 Task: Find connections with filter location Agdzhabedy with filter topic #training with filter profile language English with filter current company Cloudera with filter school Siddaganga Institute of Technology with filter industry Spring and Wire Product Manufacturing with filter service category Relocation with filter keywords title Auditor
Action: Mouse moved to (481, 99)
Screenshot: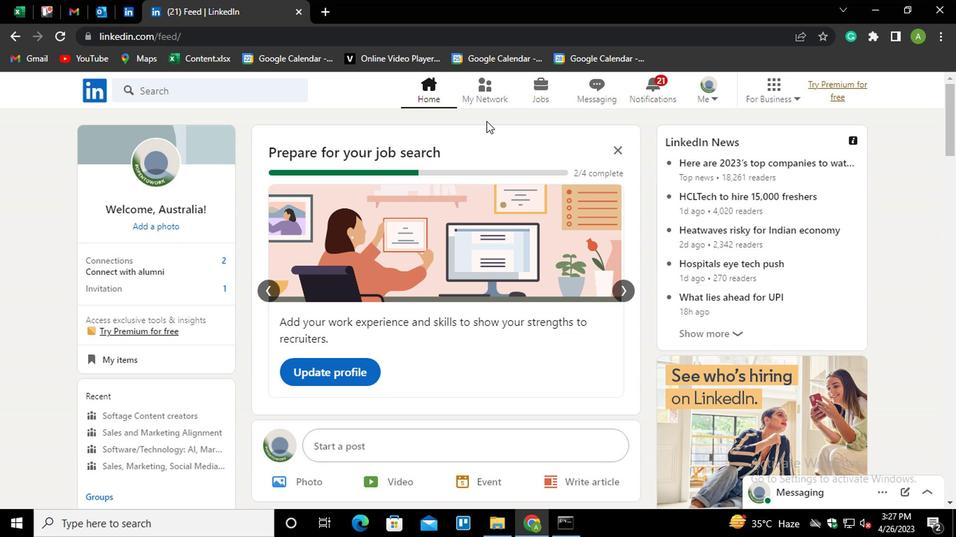 
Action: Mouse pressed left at (481, 99)
Screenshot: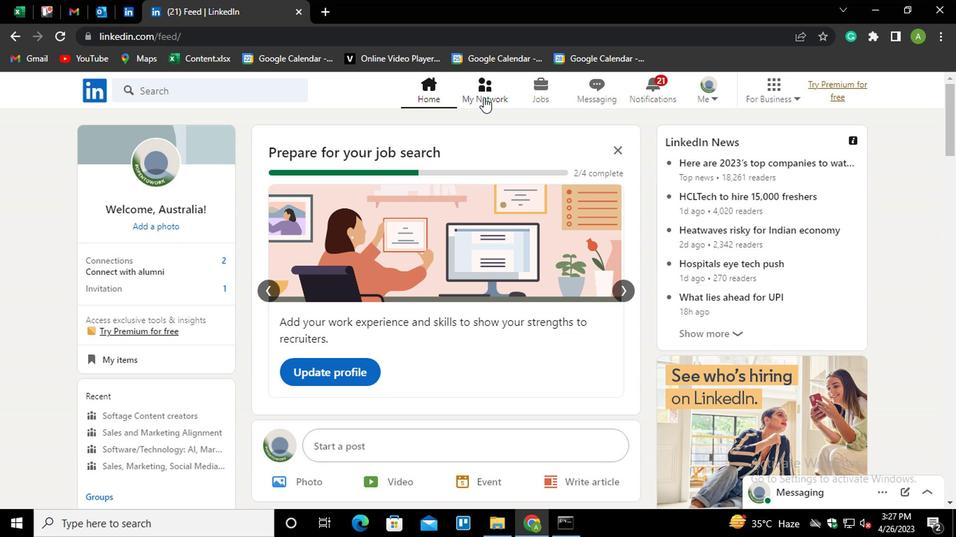 
Action: Mouse moved to (131, 163)
Screenshot: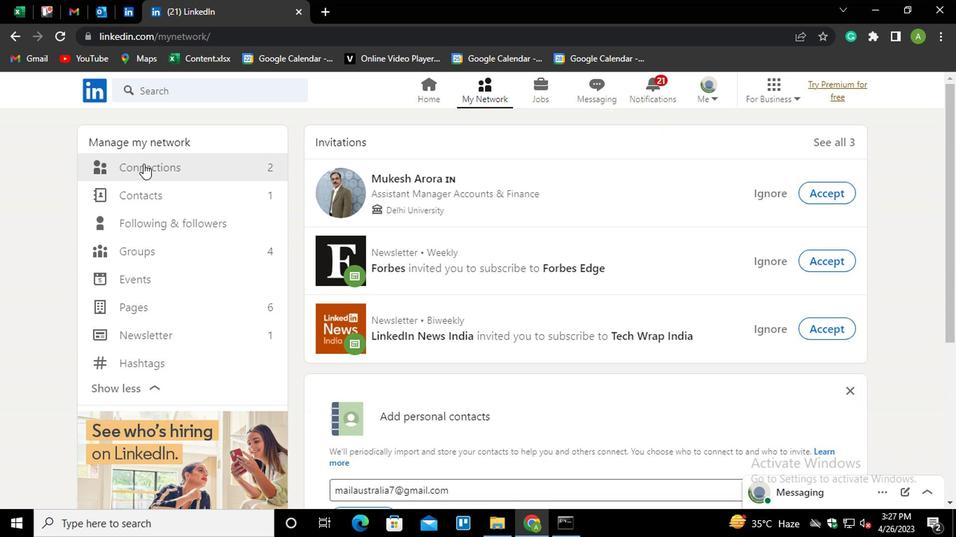 
Action: Mouse pressed left at (131, 163)
Screenshot: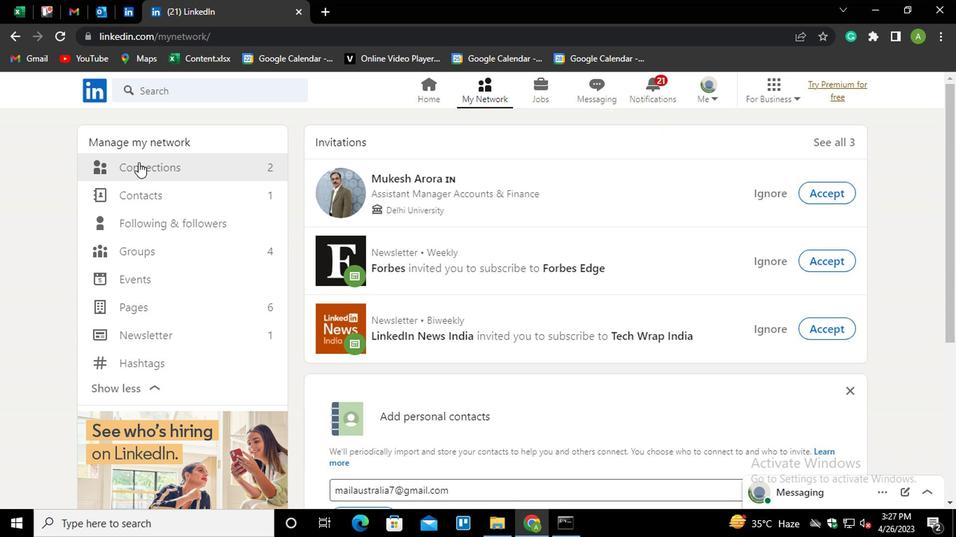 
Action: Mouse moved to (563, 170)
Screenshot: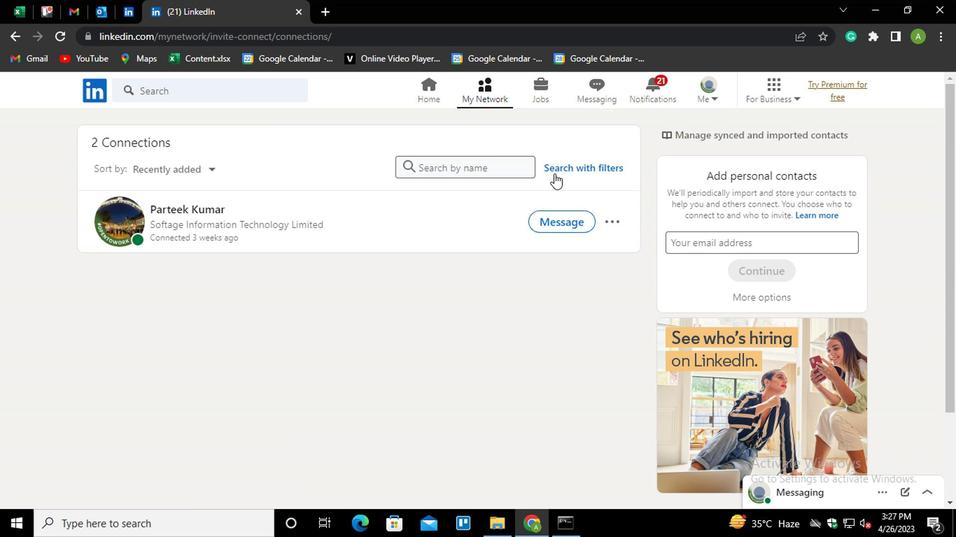 
Action: Mouse pressed left at (563, 170)
Screenshot: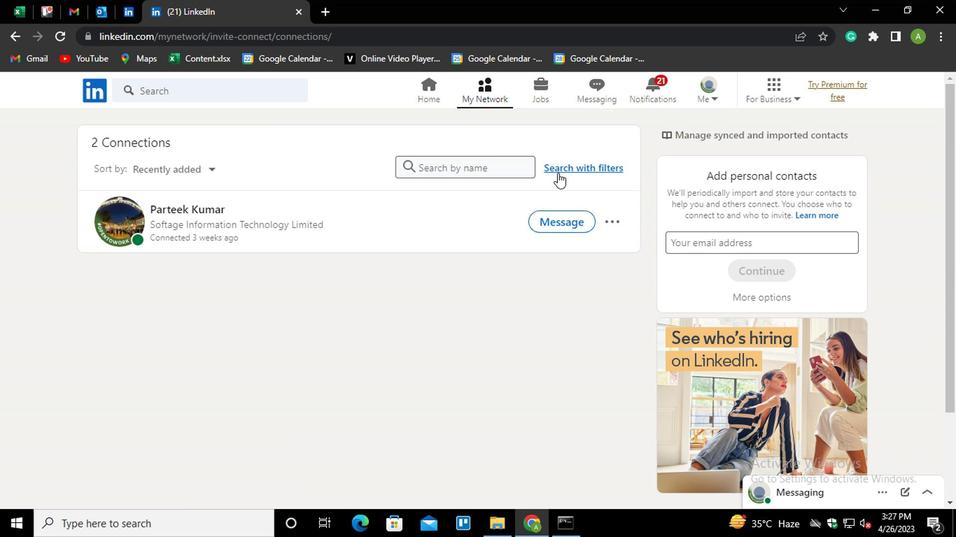 
Action: Mouse moved to (459, 132)
Screenshot: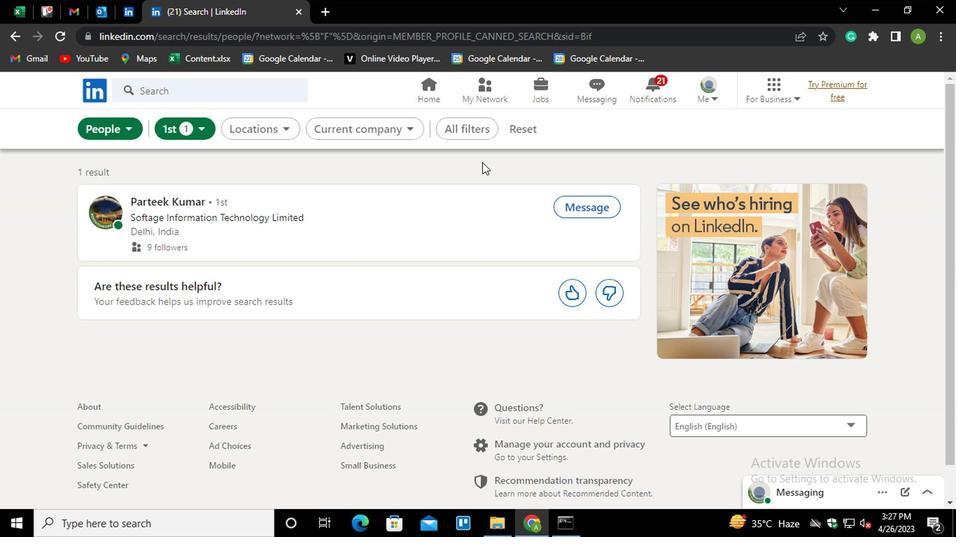 
Action: Mouse pressed left at (459, 132)
Screenshot: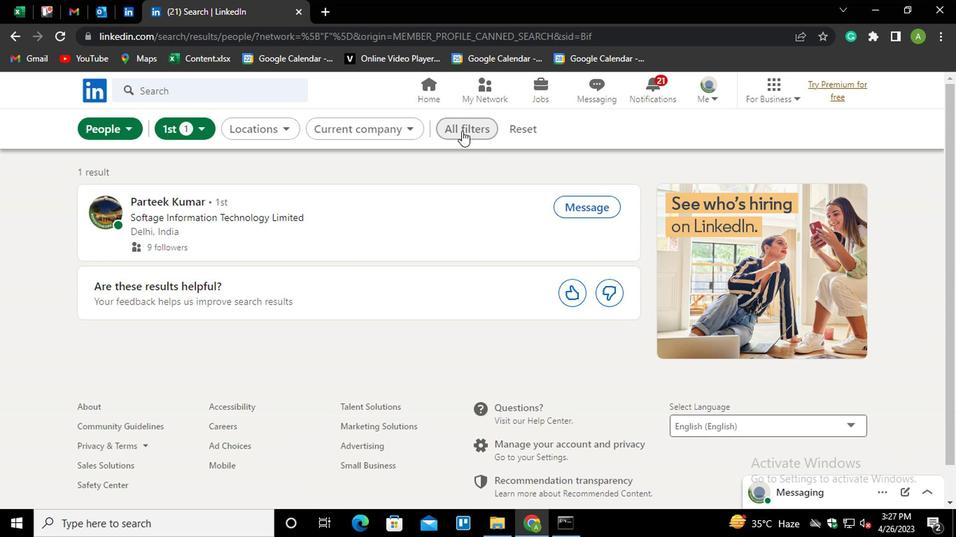 
Action: Mouse moved to (677, 274)
Screenshot: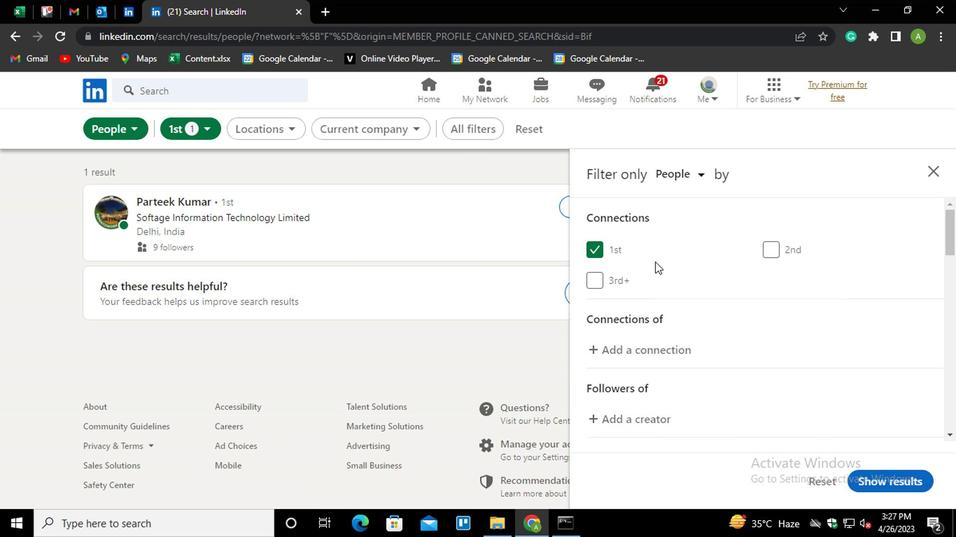 
Action: Mouse scrolled (677, 274) with delta (0, 0)
Screenshot: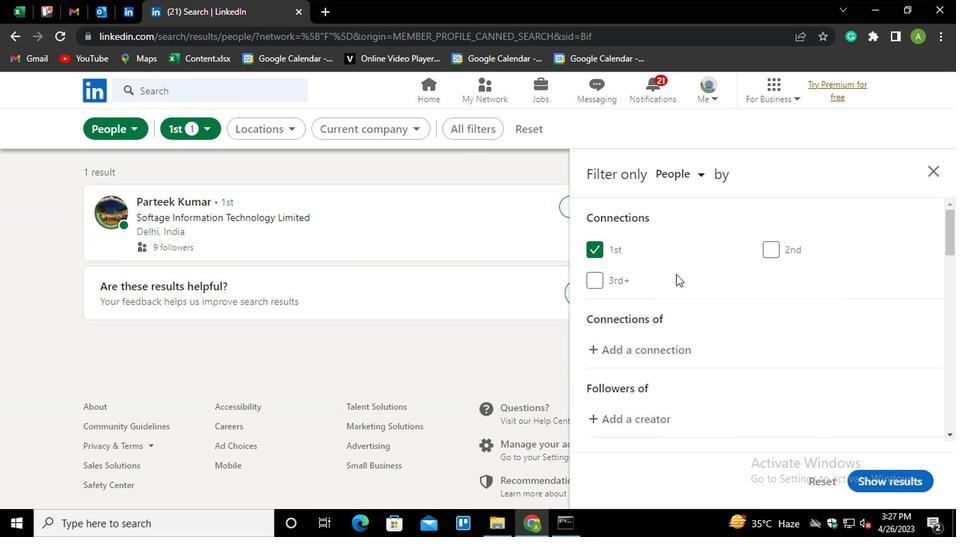 
Action: Mouse scrolled (677, 274) with delta (0, 0)
Screenshot: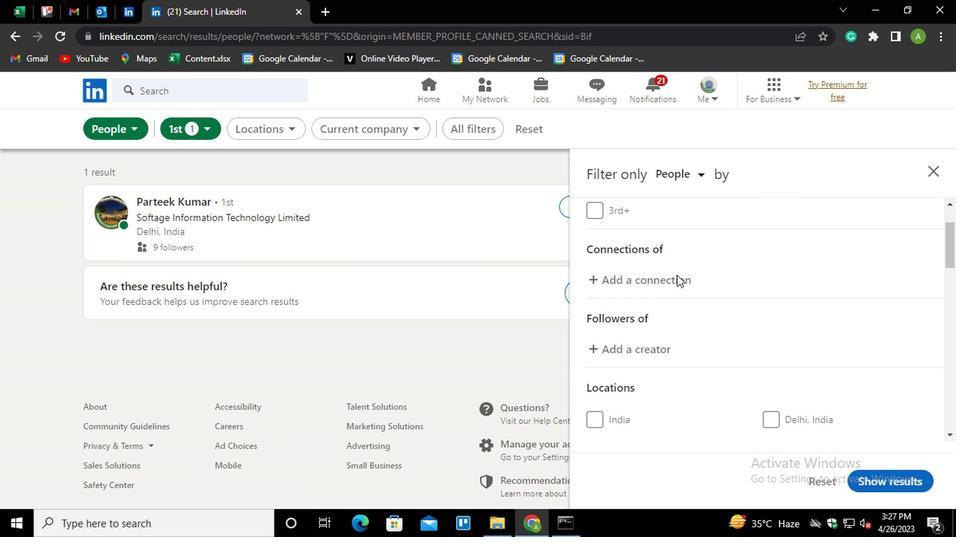 
Action: Mouse scrolled (677, 274) with delta (0, 0)
Screenshot: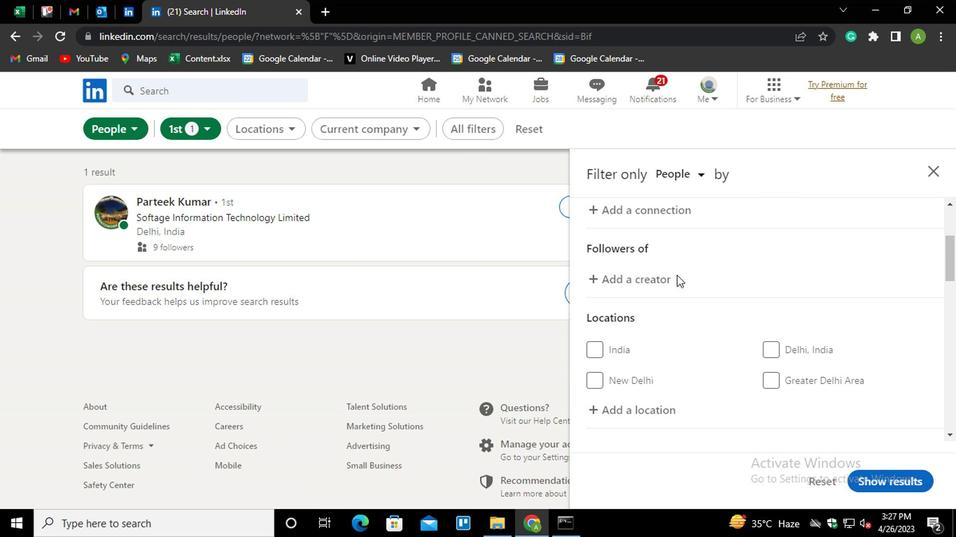 
Action: Mouse moved to (634, 337)
Screenshot: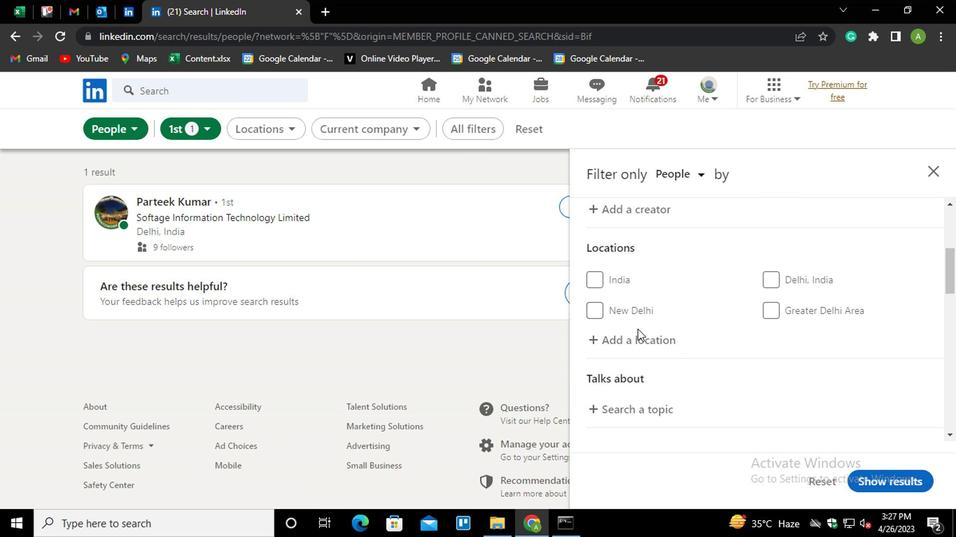 
Action: Mouse pressed left at (634, 337)
Screenshot: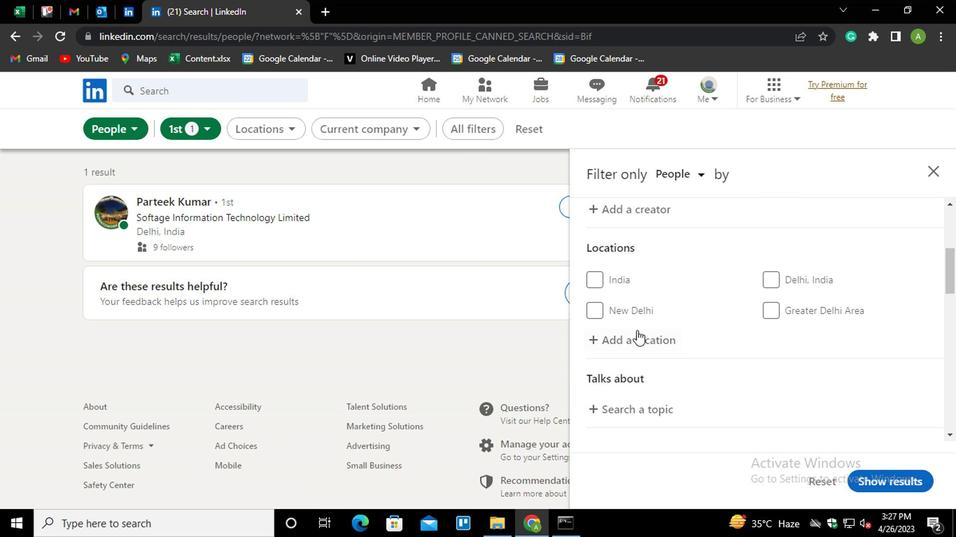 
Action: Mouse moved to (633, 339)
Screenshot: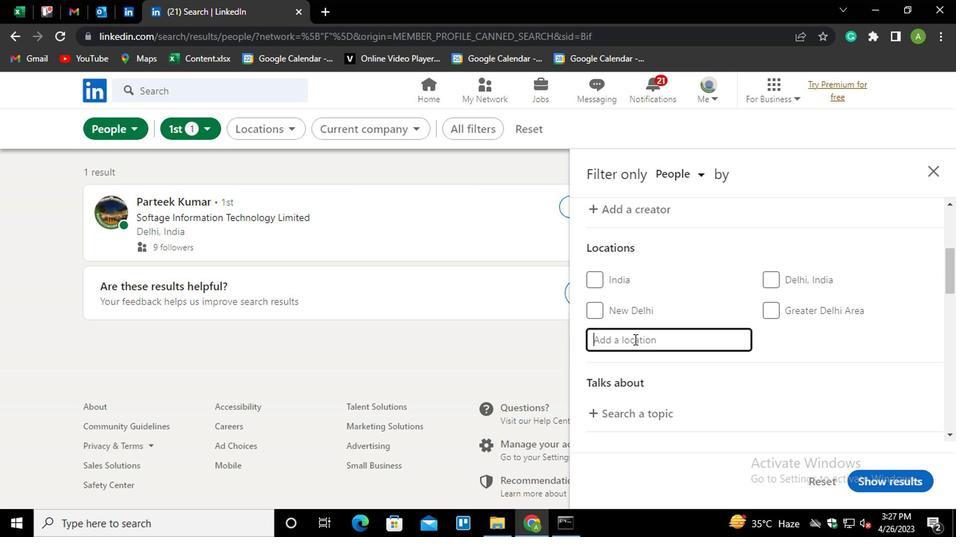 
Action: Mouse pressed left at (633, 339)
Screenshot: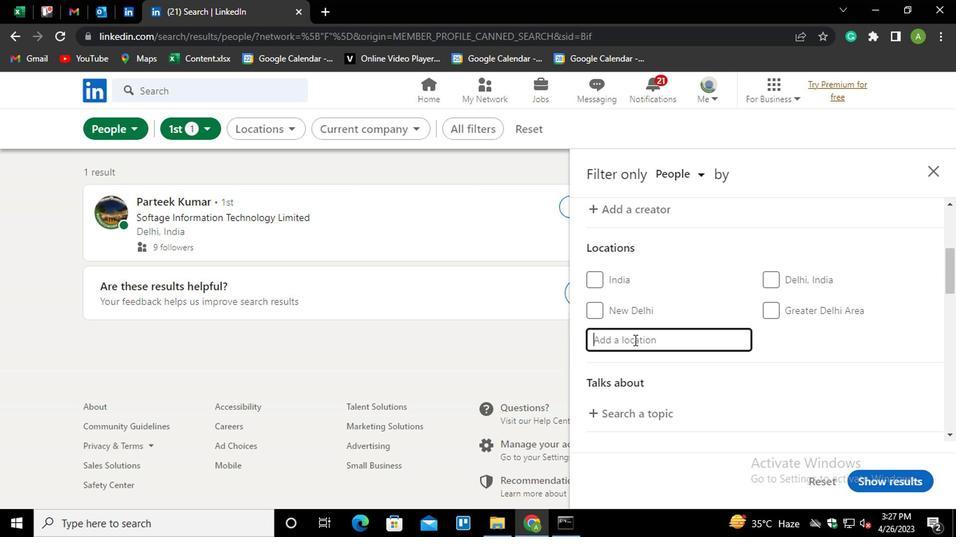 
Action: Key pressed <Key.shift>A
Screenshot: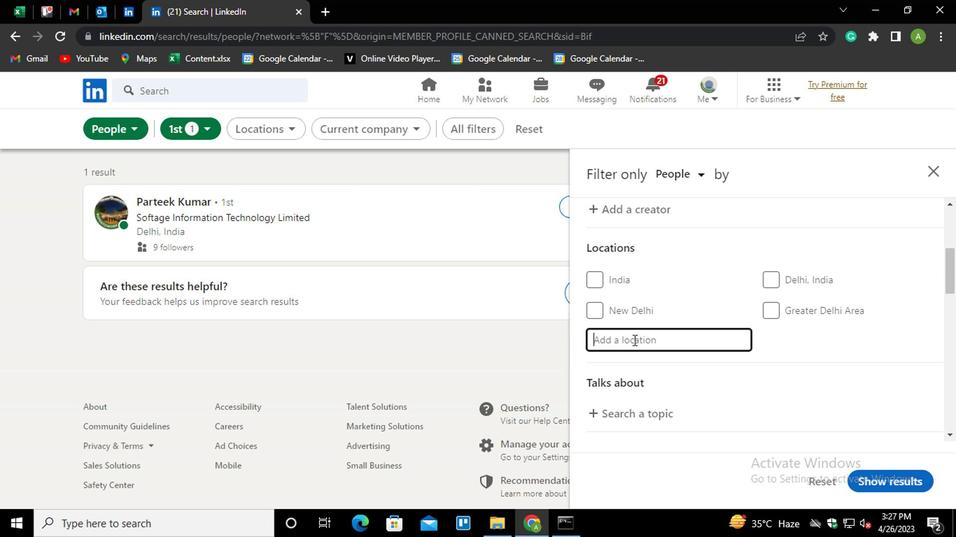 
Action: Mouse moved to (633, 339)
Screenshot: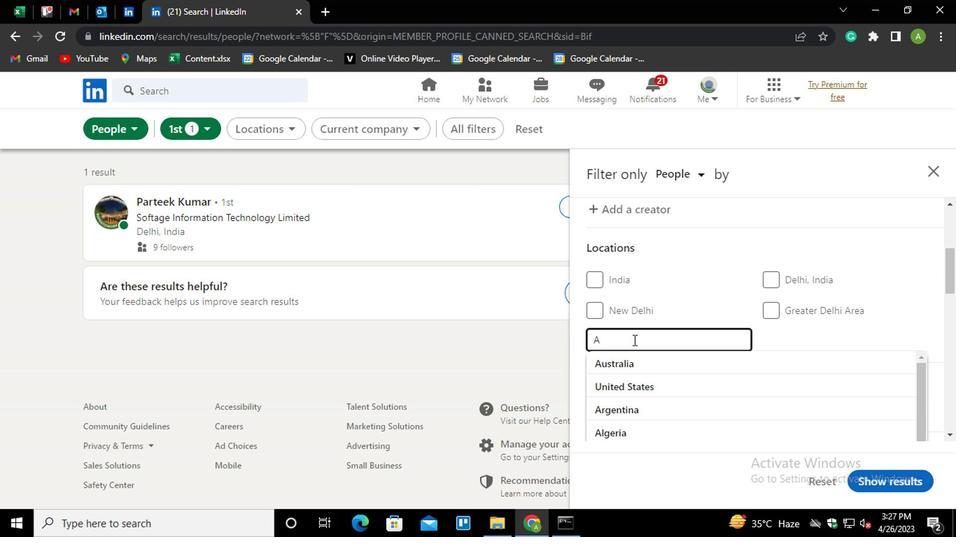 
Action: Key pressed GDZHABEDY
Screenshot: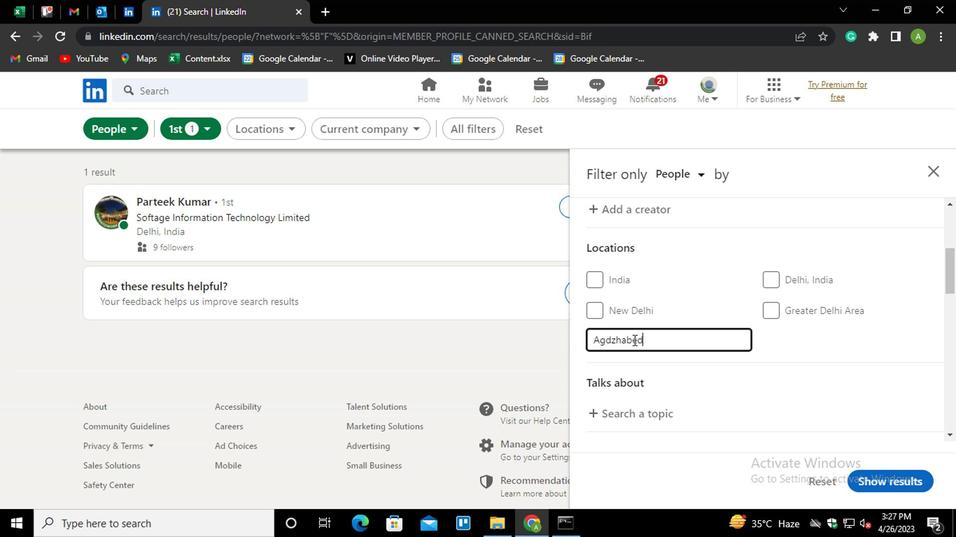 
Action: Mouse moved to (826, 341)
Screenshot: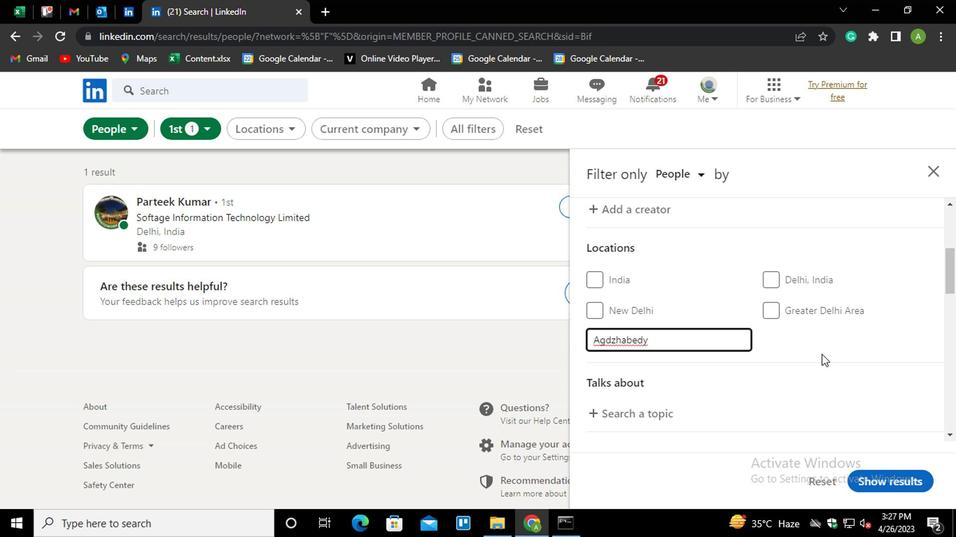 
Action: Mouse pressed left at (826, 341)
Screenshot: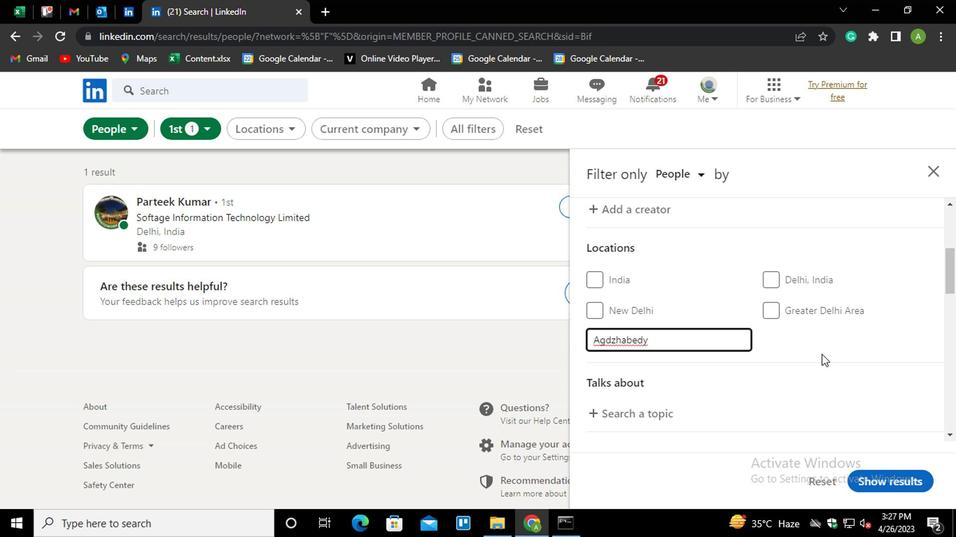 
Action: Mouse moved to (828, 341)
Screenshot: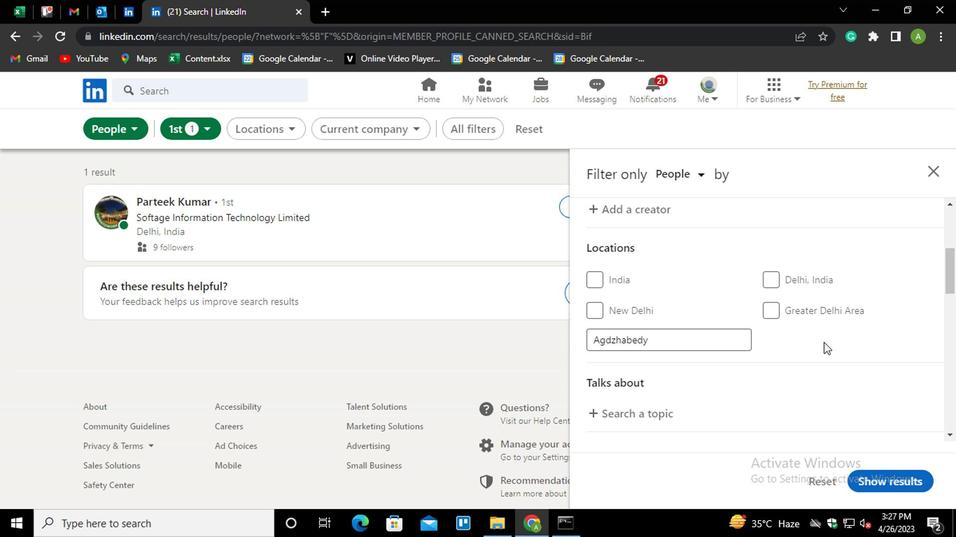 
Action: Mouse scrolled (828, 340) with delta (0, 0)
Screenshot: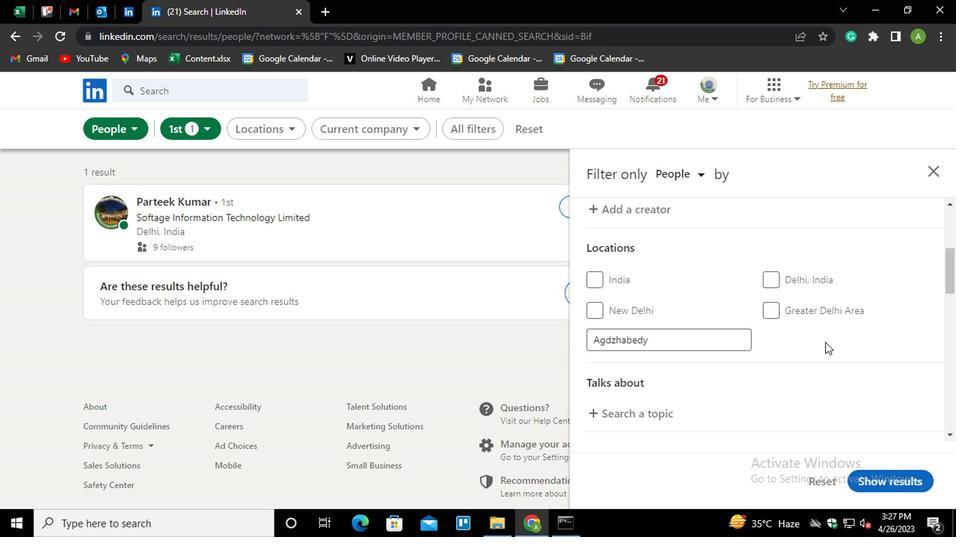 
Action: Mouse moved to (652, 340)
Screenshot: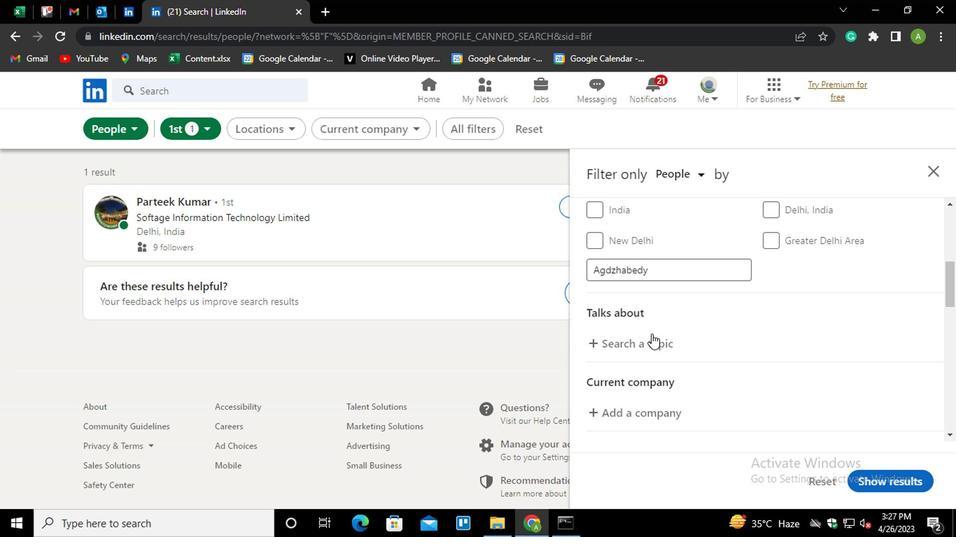 
Action: Mouse pressed left at (652, 340)
Screenshot: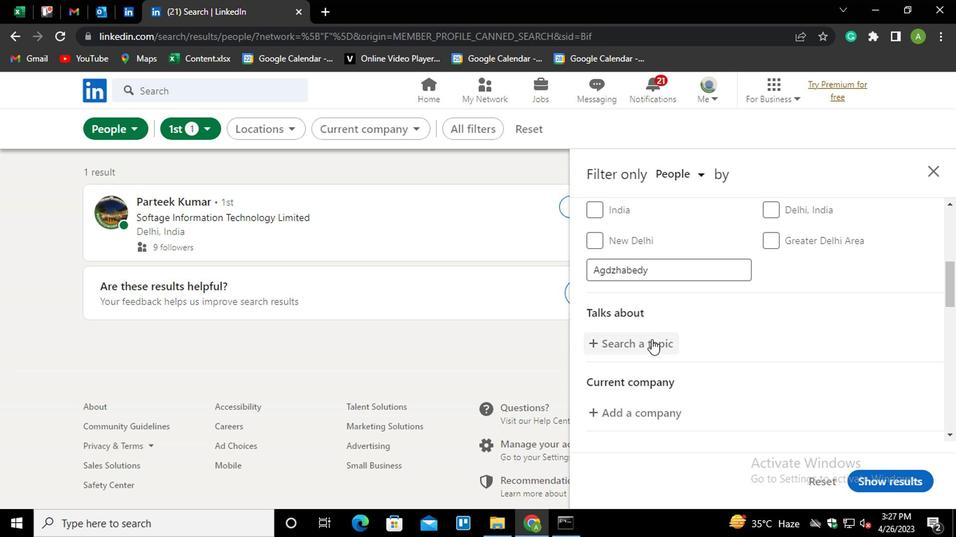 
Action: Mouse moved to (649, 343)
Screenshot: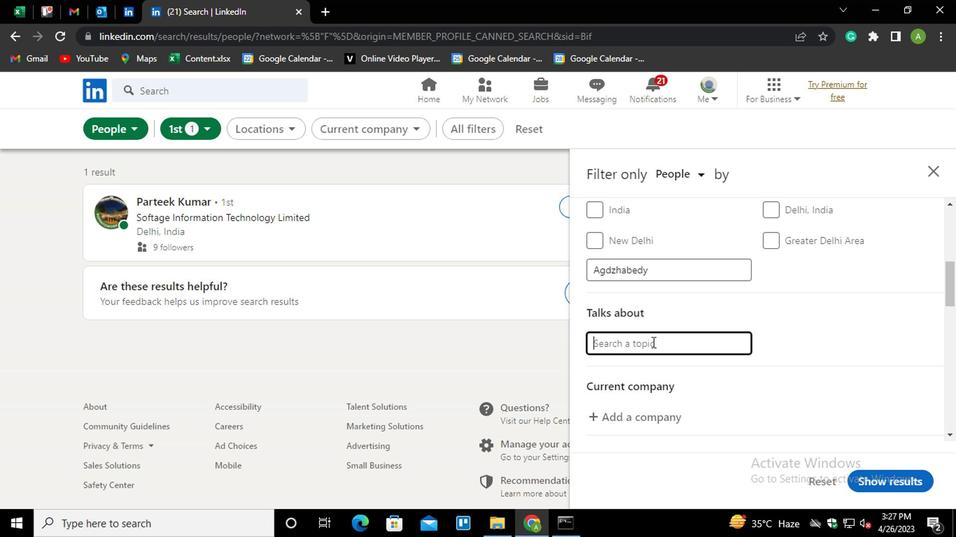 
Action: Key pressed <Key.shift>#TRAINING
Screenshot: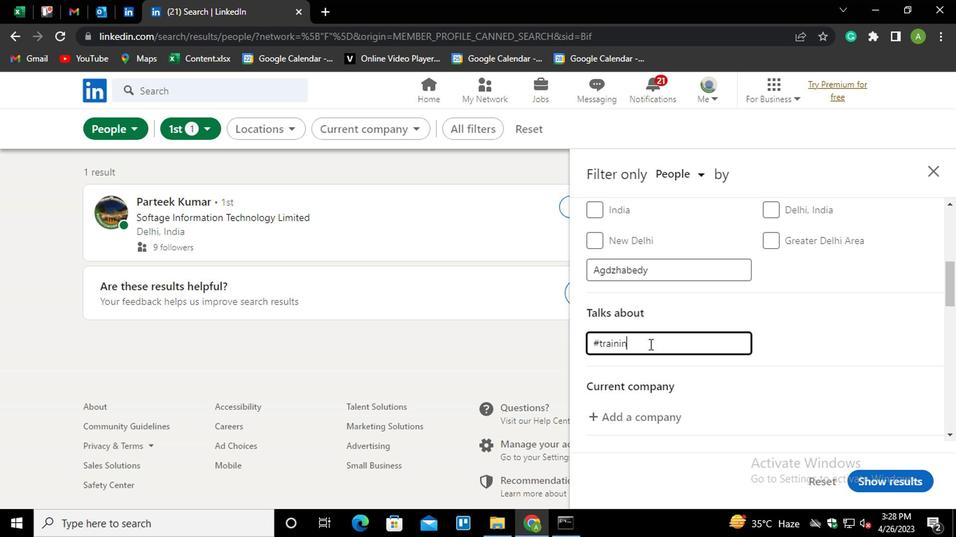 
Action: Mouse moved to (820, 354)
Screenshot: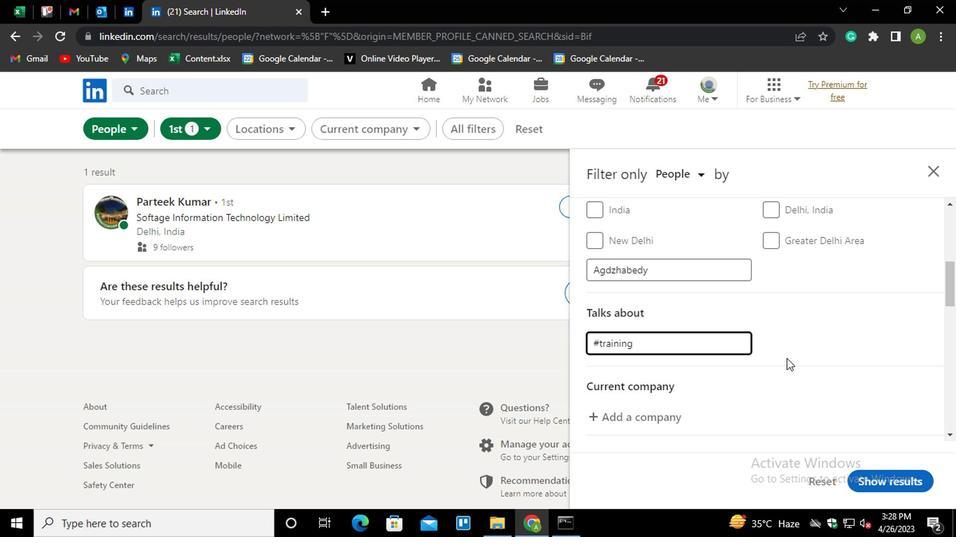 
Action: Mouse pressed left at (820, 354)
Screenshot: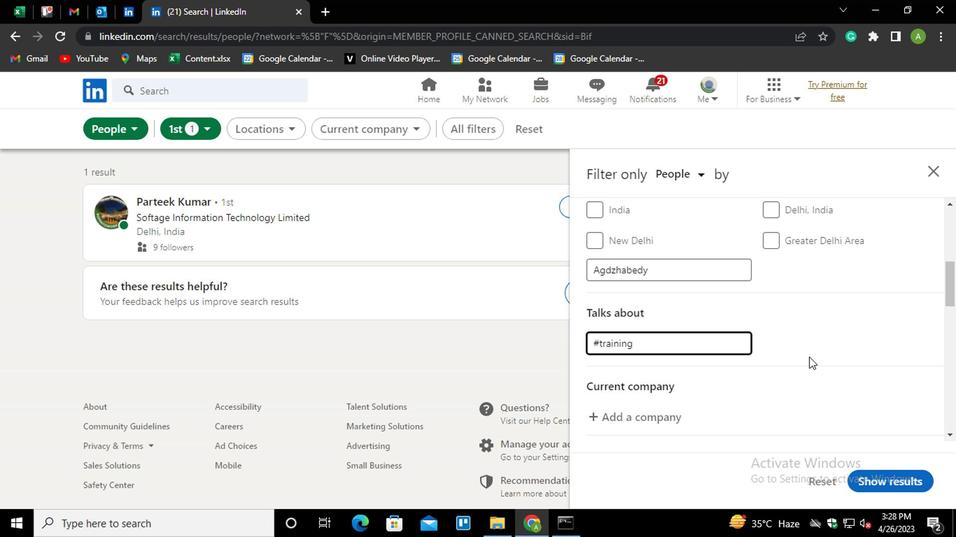 
Action: Mouse moved to (823, 352)
Screenshot: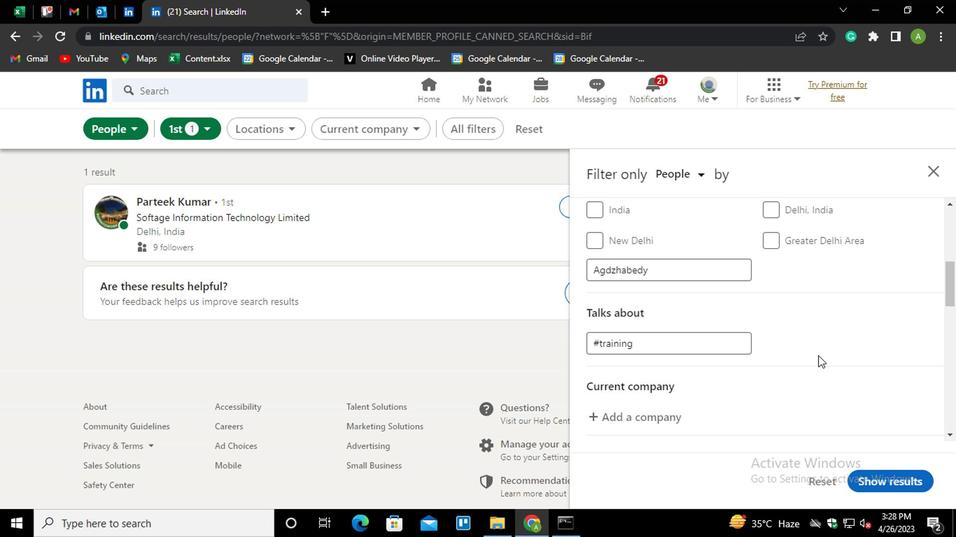 
Action: Mouse scrolled (823, 352) with delta (0, 0)
Screenshot: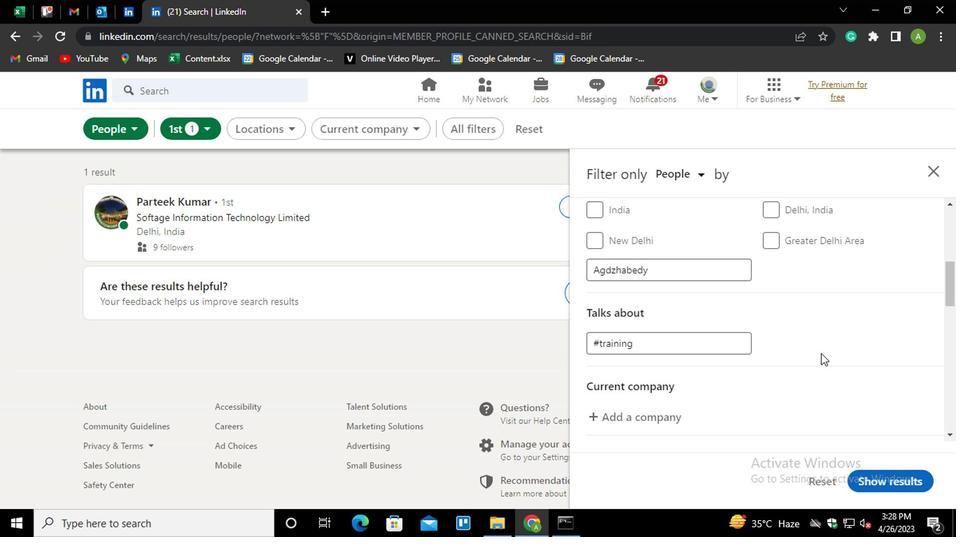 
Action: Mouse moved to (675, 345)
Screenshot: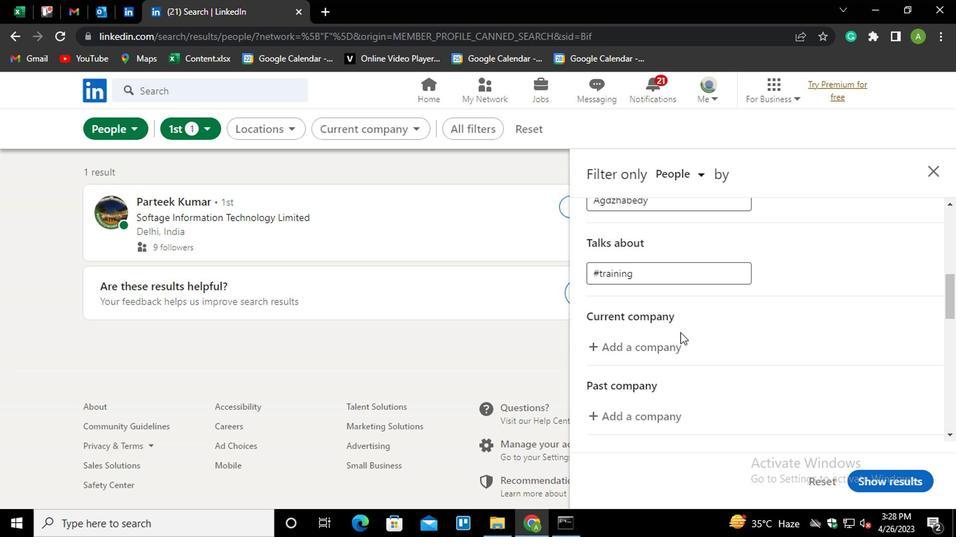 
Action: Mouse pressed left at (675, 345)
Screenshot: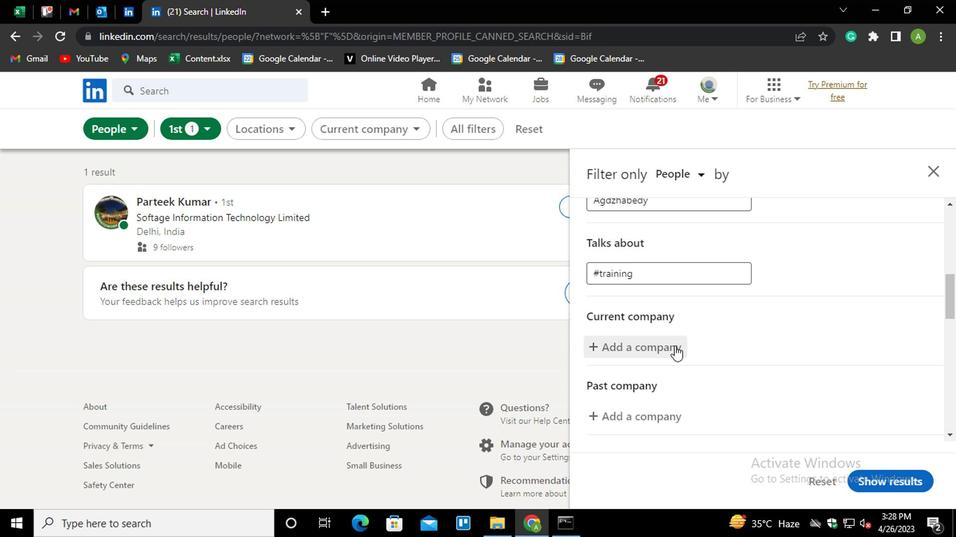 
Action: Mouse moved to (677, 345)
Screenshot: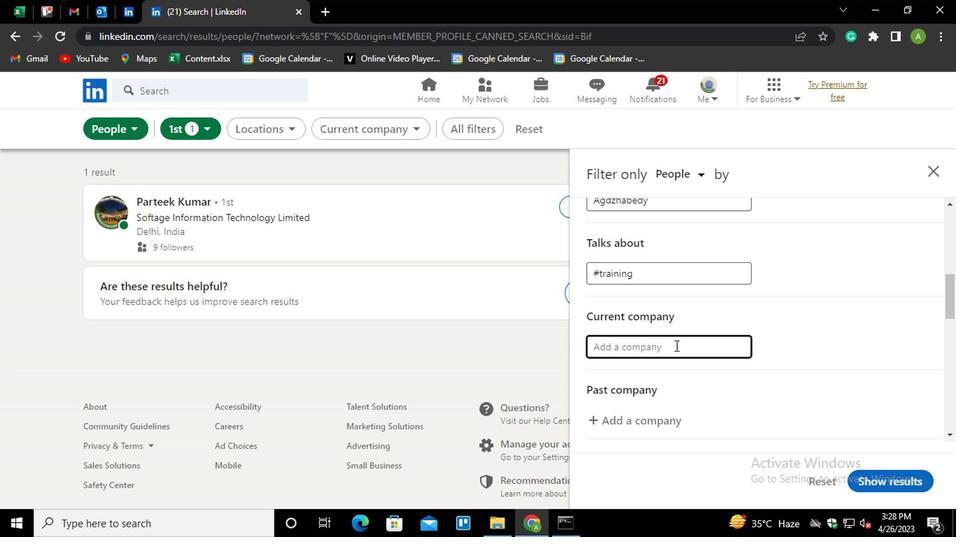 
Action: Mouse pressed left at (677, 345)
Screenshot: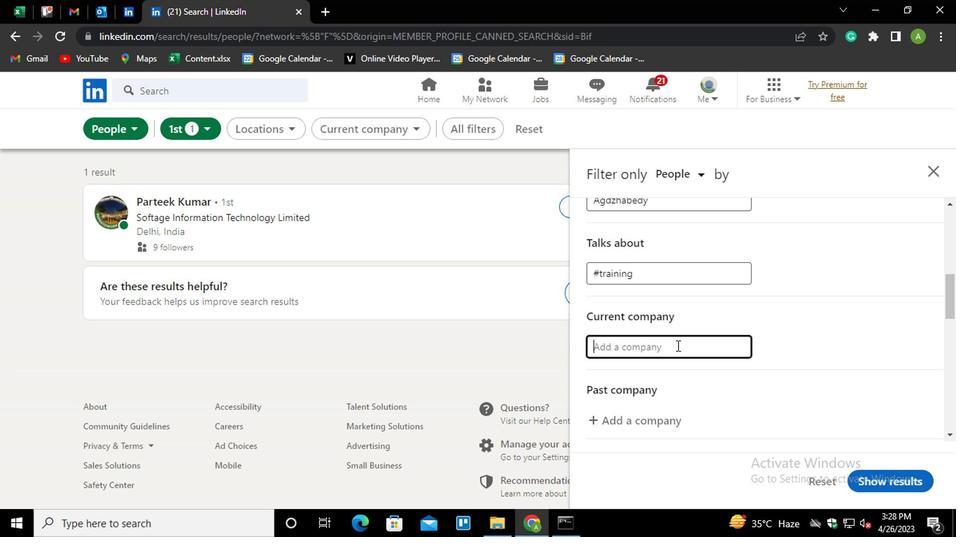 
Action: Key pressed <Key.shift>CLOUDERA
Screenshot: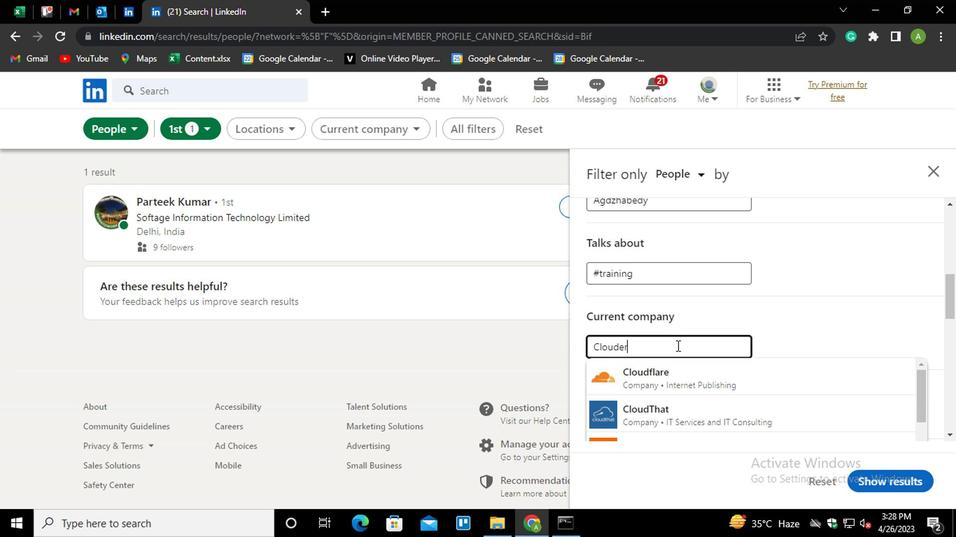 
Action: Mouse moved to (686, 371)
Screenshot: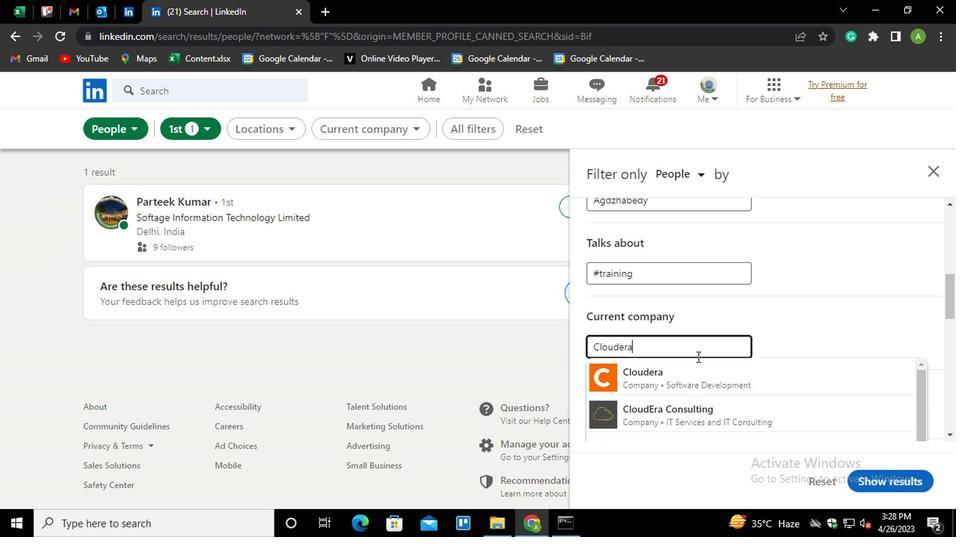 
Action: Mouse pressed left at (686, 371)
Screenshot: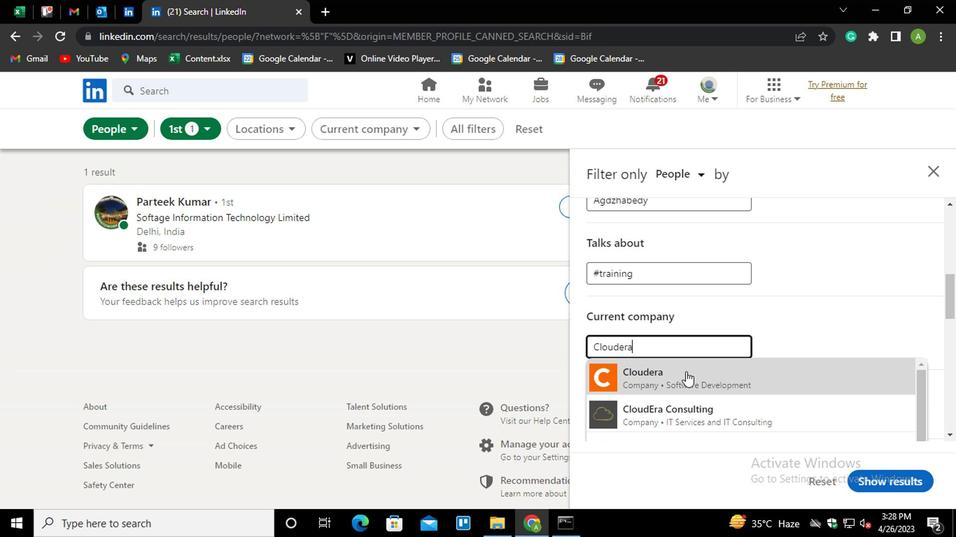 
Action: Mouse moved to (756, 358)
Screenshot: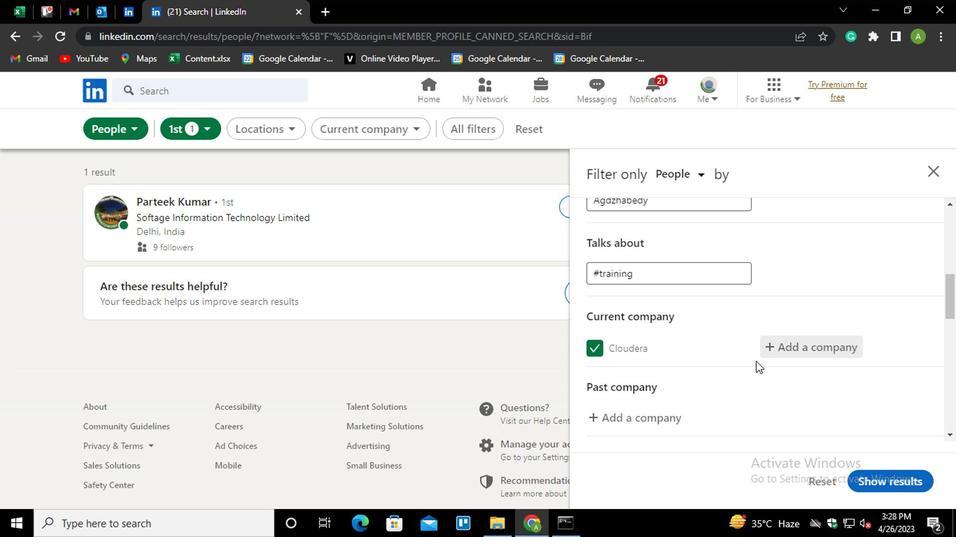 
Action: Mouse scrolled (756, 358) with delta (0, 0)
Screenshot: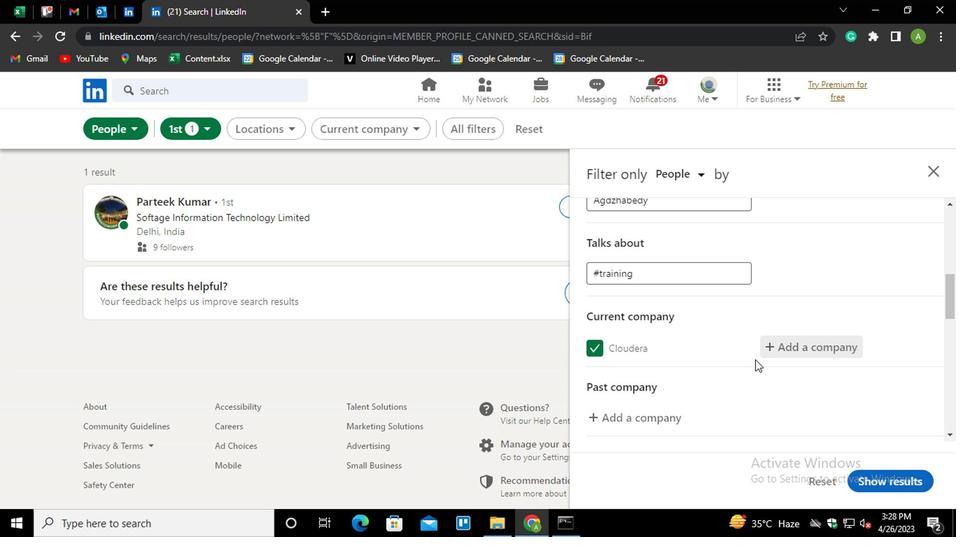 
Action: Mouse scrolled (756, 358) with delta (0, 0)
Screenshot: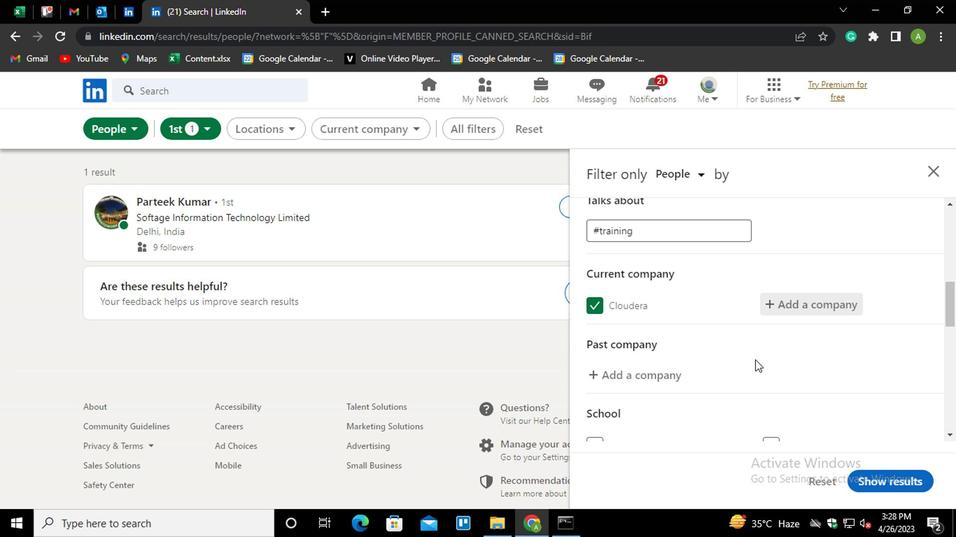
Action: Mouse moved to (753, 356)
Screenshot: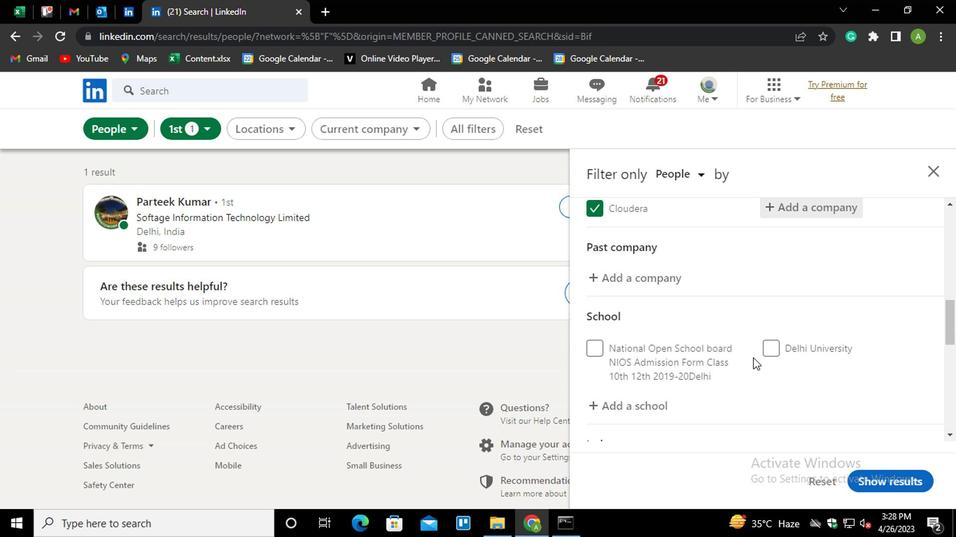 
Action: Mouse scrolled (753, 355) with delta (0, 0)
Screenshot: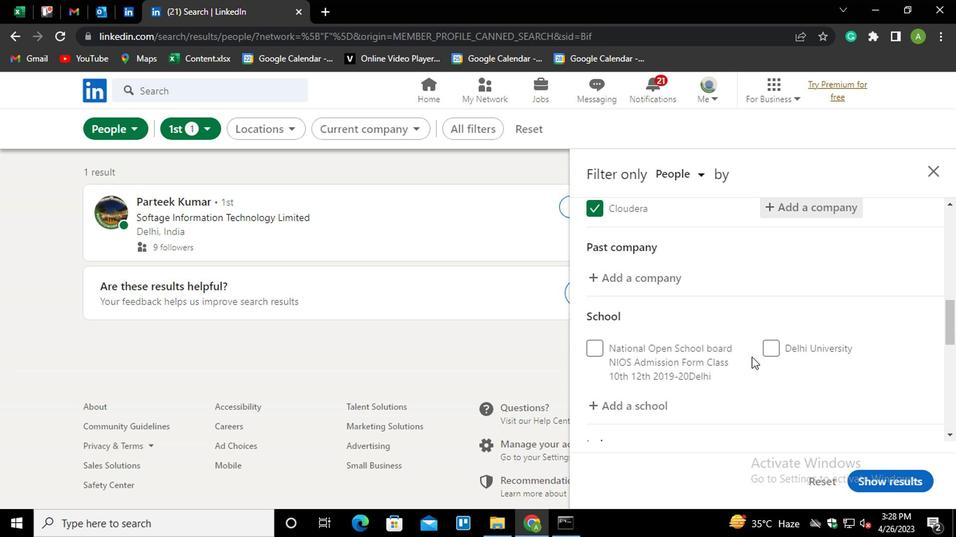
Action: Mouse scrolled (753, 355) with delta (0, 0)
Screenshot: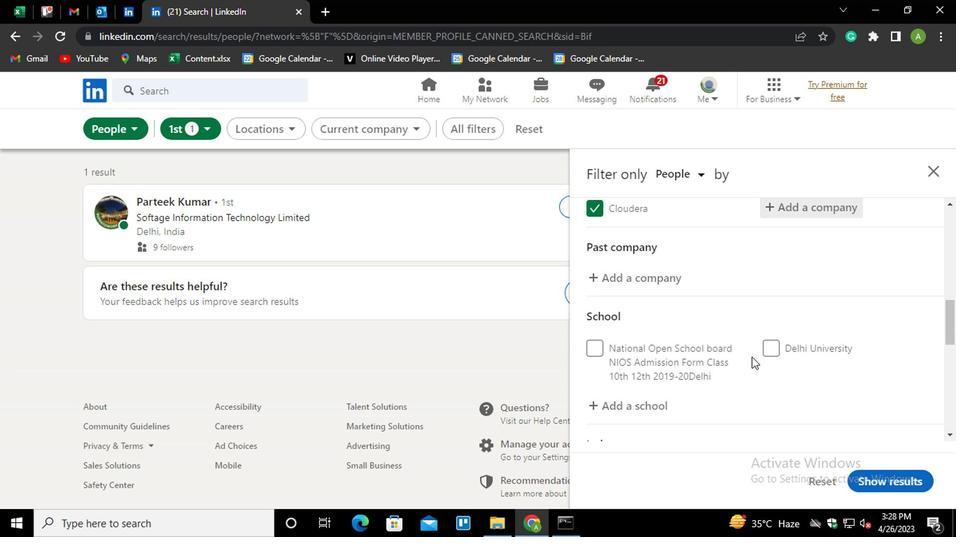 
Action: Mouse moved to (637, 265)
Screenshot: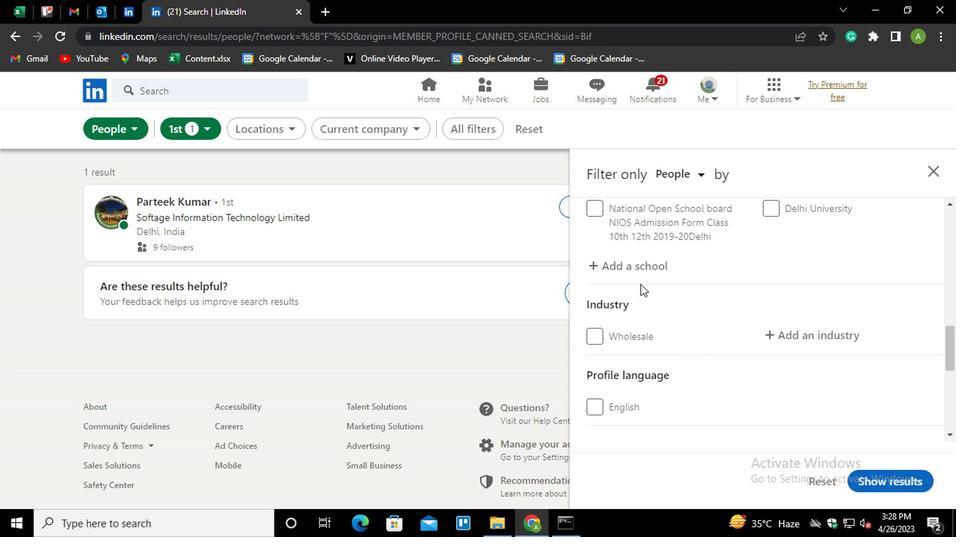 
Action: Mouse pressed left at (637, 265)
Screenshot: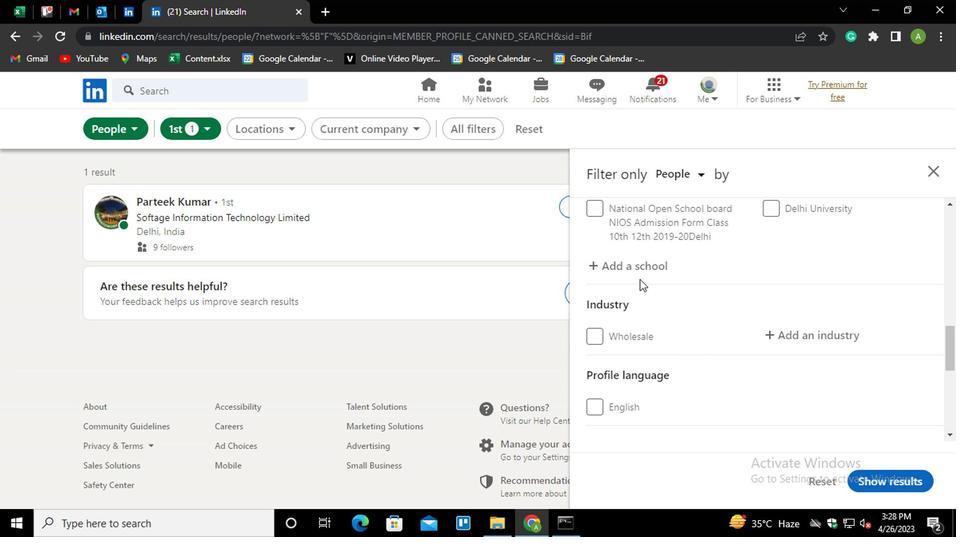 
Action: Mouse moved to (639, 266)
Screenshot: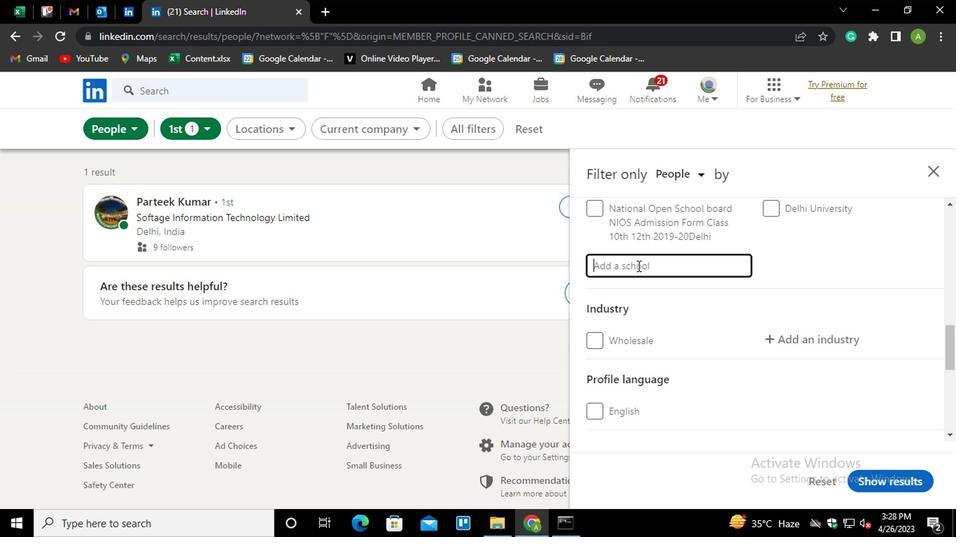 
Action: Mouse pressed left at (639, 266)
Screenshot: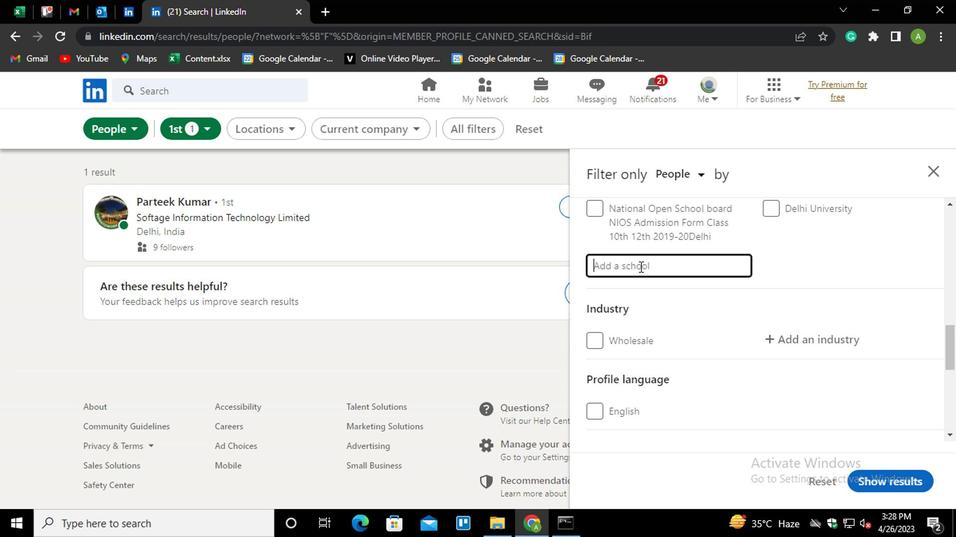 
Action: Key pressed <Key.shift>SIDDAGANGA
Screenshot: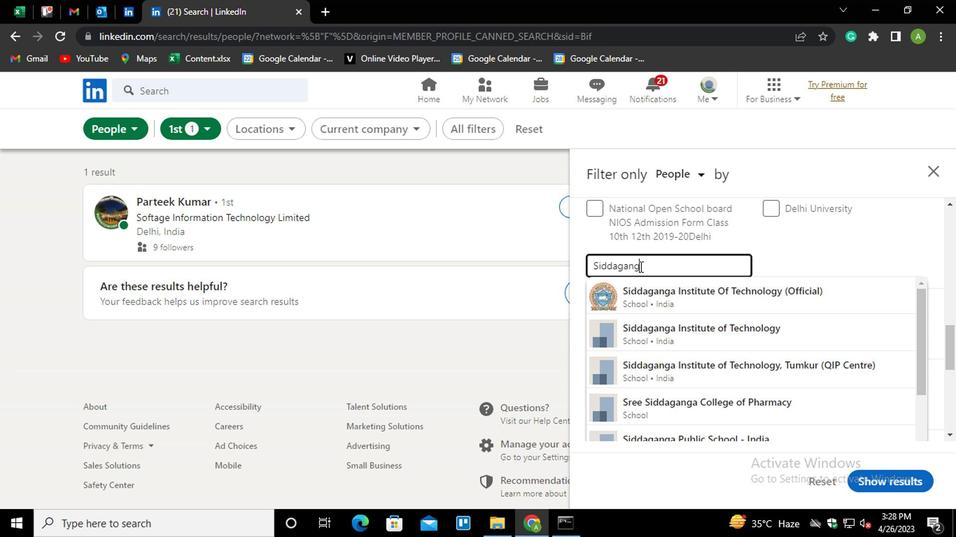 
Action: Mouse moved to (644, 274)
Screenshot: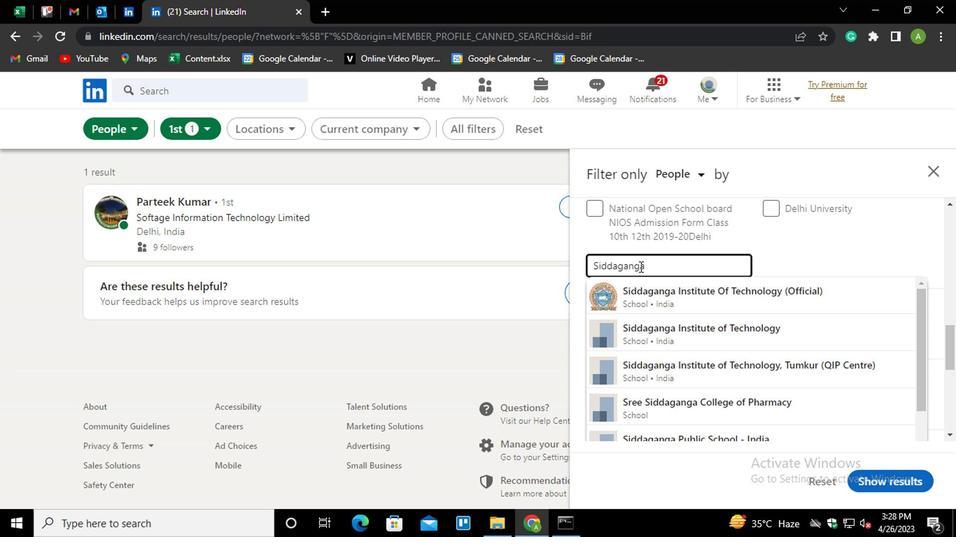 
Action: Key pressed <Key.down><Key.down><Key.enter>
Screenshot: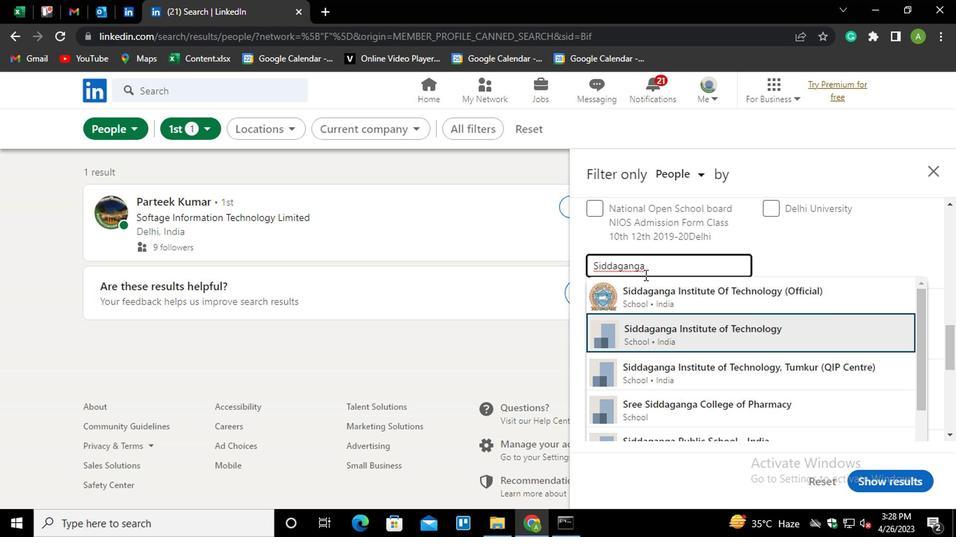 
Action: Mouse moved to (763, 338)
Screenshot: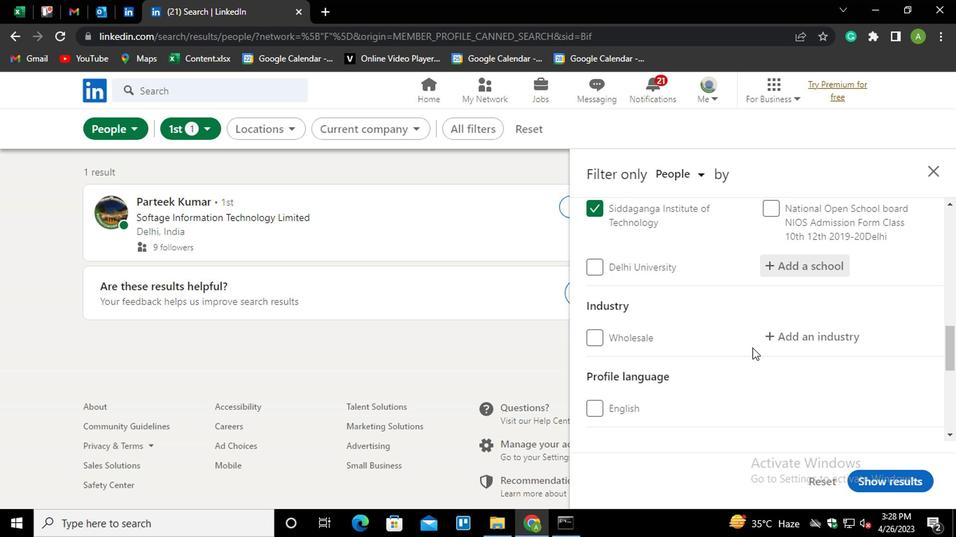 
Action: Mouse pressed left at (763, 338)
Screenshot: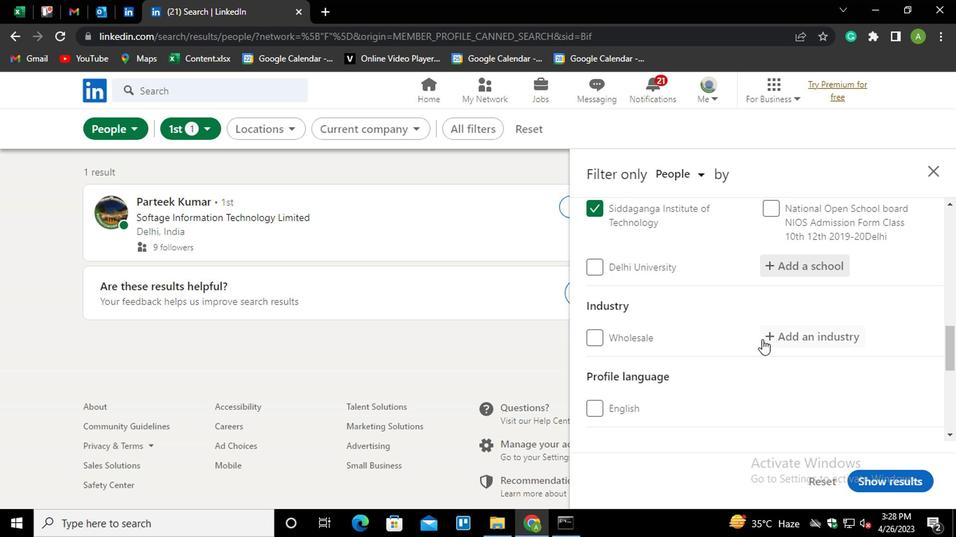 
Action: Mouse moved to (779, 337)
Screenshot: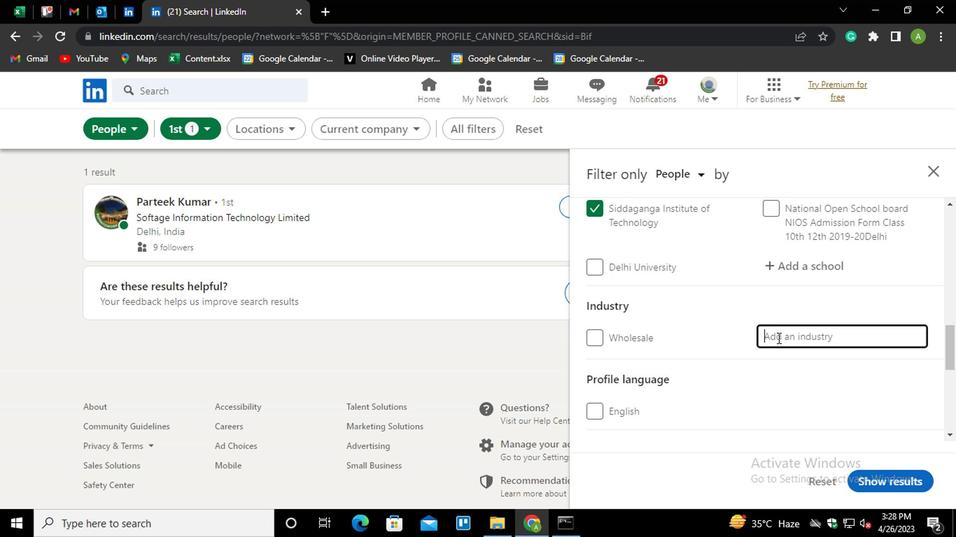 
Action: Mouse pressed left at (779, 337)
Screenshot: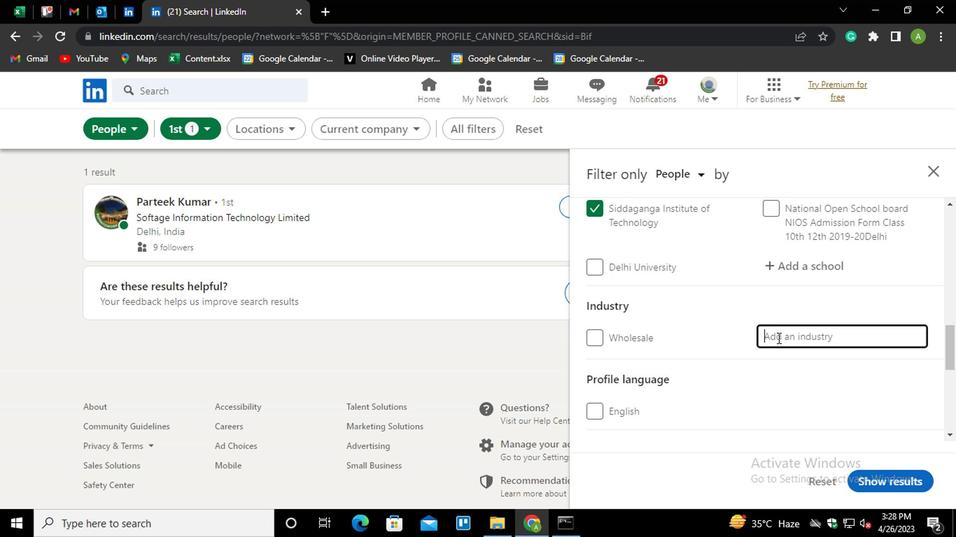 
Action: Mouse moved to (796, 326)
Screenshot: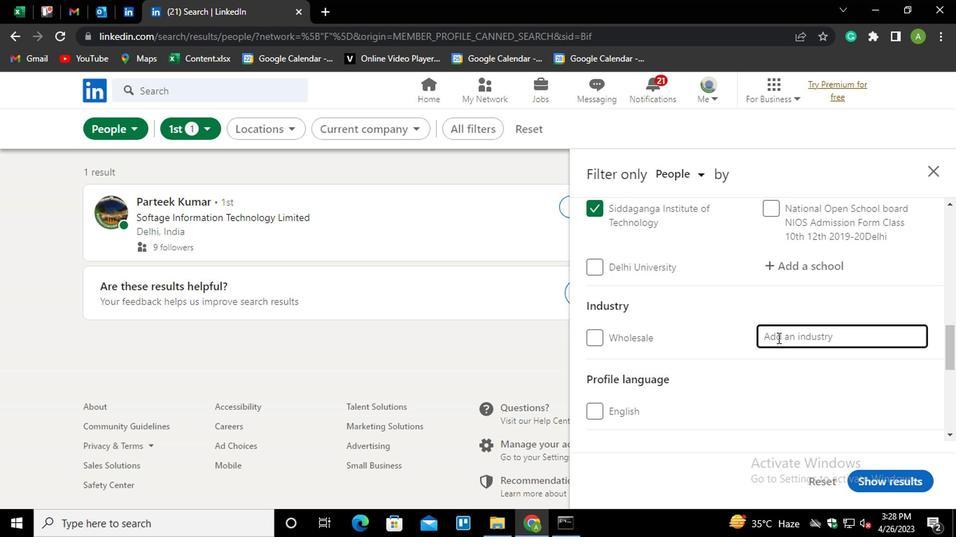 
Action: Key pressed <Key.shift>SPRING<Key.down><Key.enter>
Screenshot: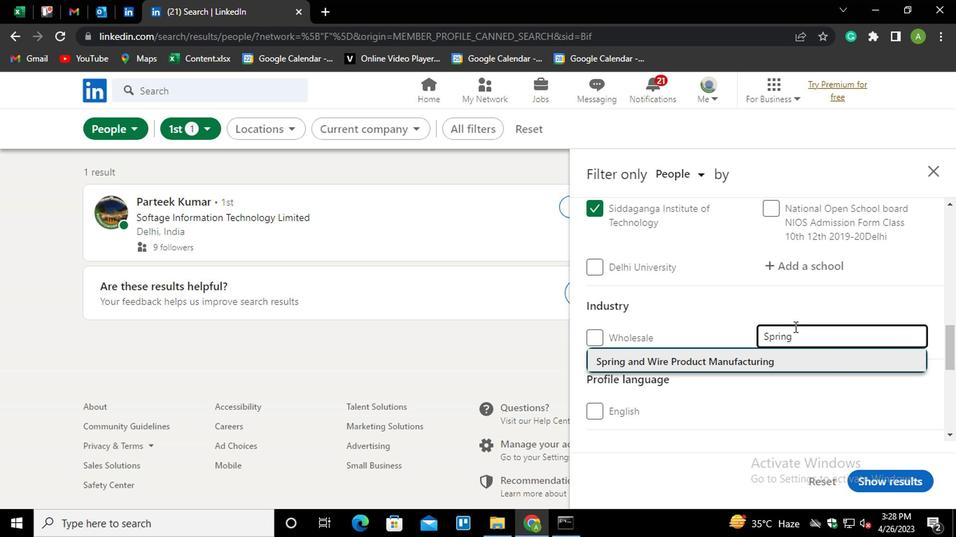 
Action: Mouse moved to (791, 351)
Screenshot: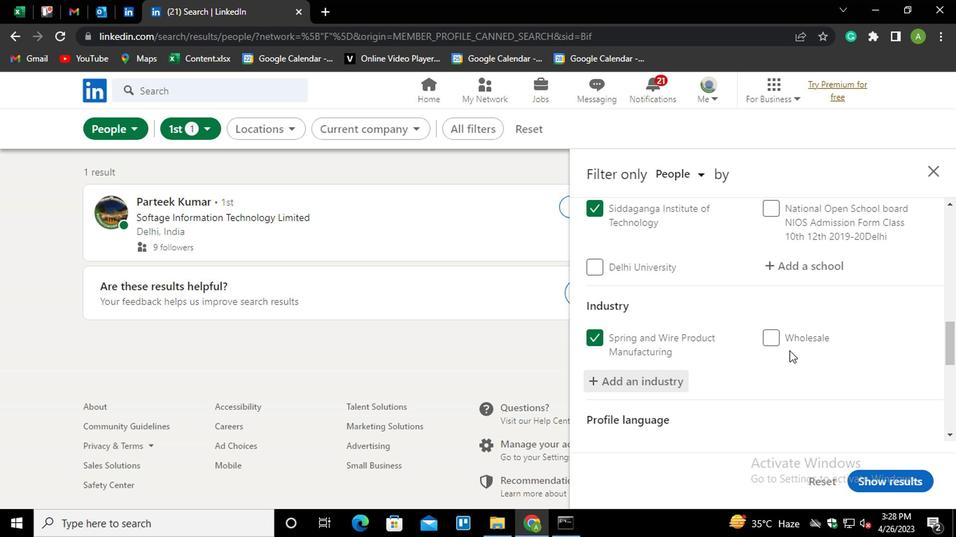 
Action: Mouse scrolled (791, 350) with delta (0, 0)
Screenshot: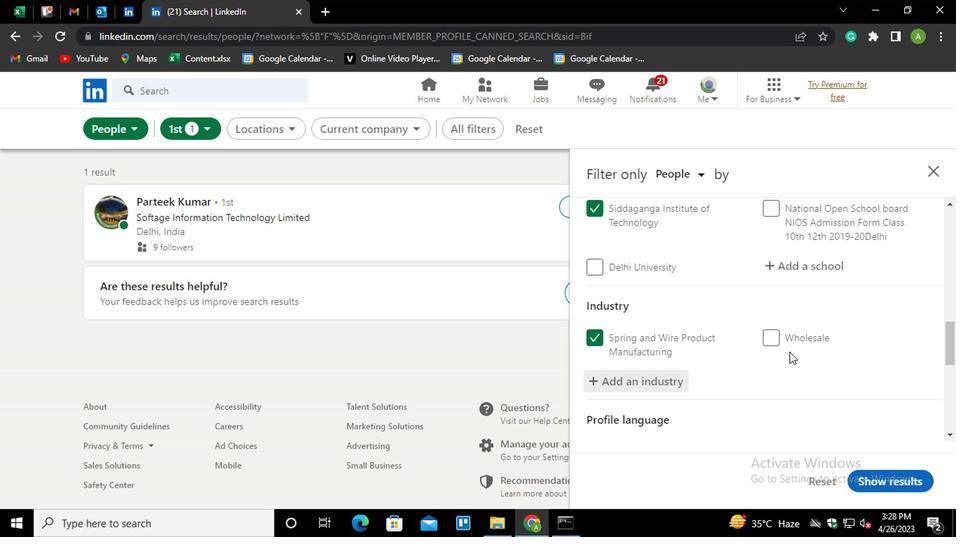 
Action: Mouse scrolled (791, 350) with delta (0, 0)
Screenshot: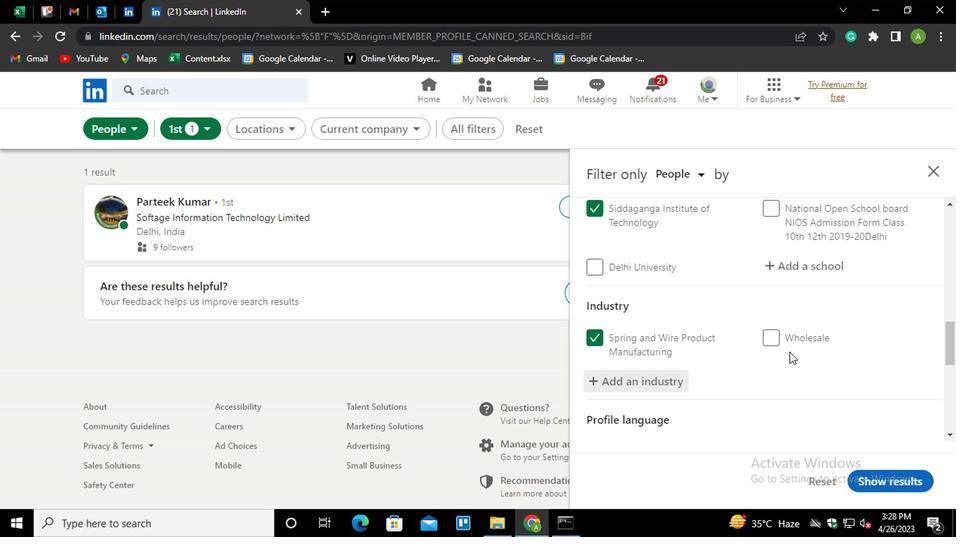 
Action: Mouse moved to (603, 315)
Screenshot: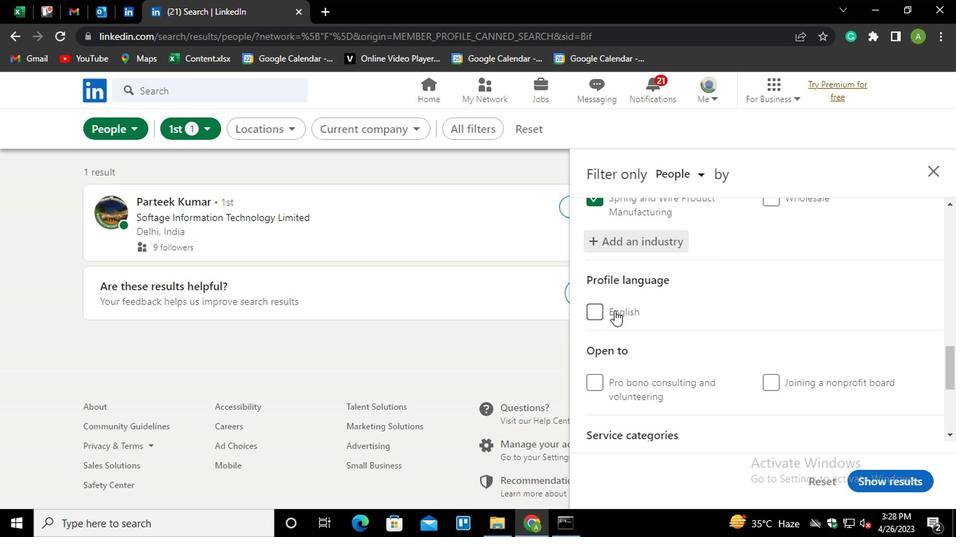 
Action: Mouse pressed left at (603, 315)
Screenshot: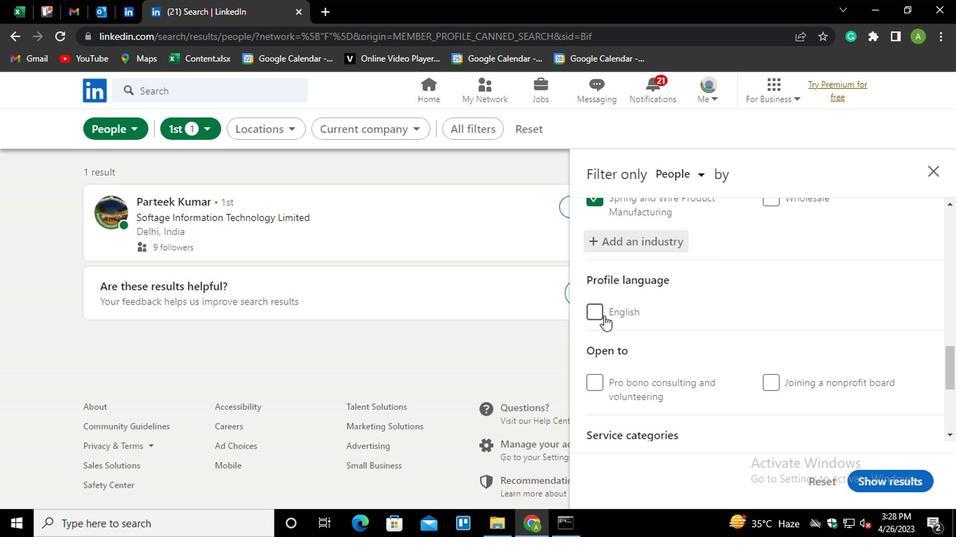 
Action: Mouse moved to (739, 361)
Screenshot: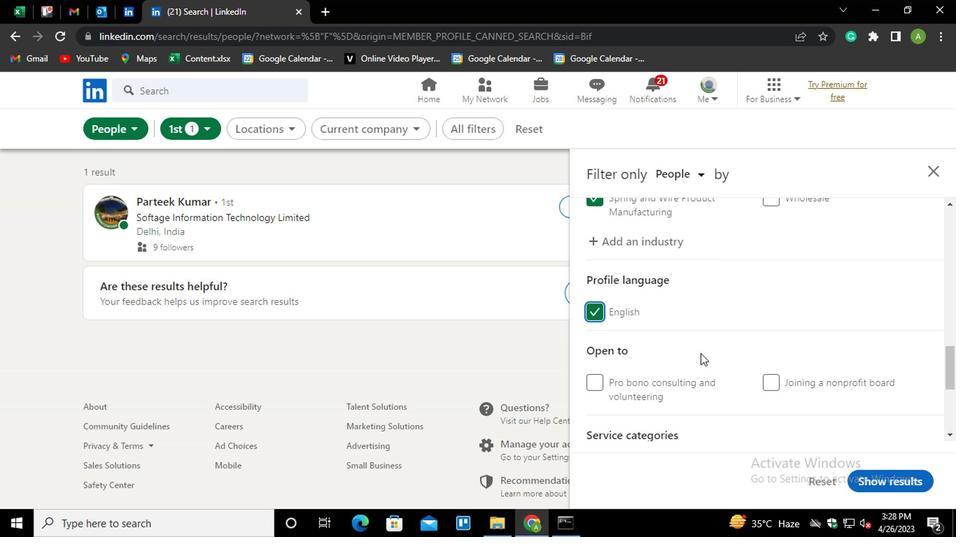 
Action: Mouse scrolled (739, 361) with delta (0, 0)
Screenshot: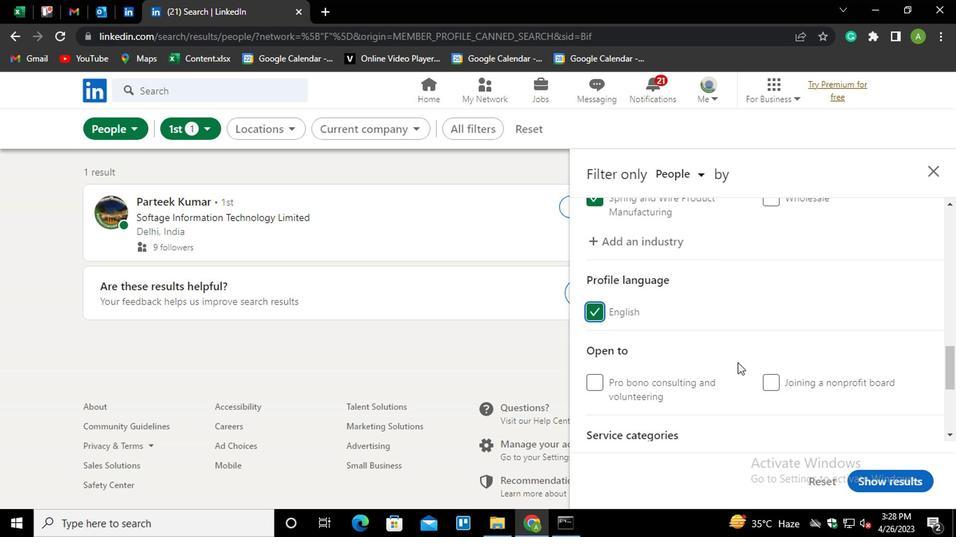 
Action: Mouse scrolled (739, 361) with delta (0, 0)
Screenshot: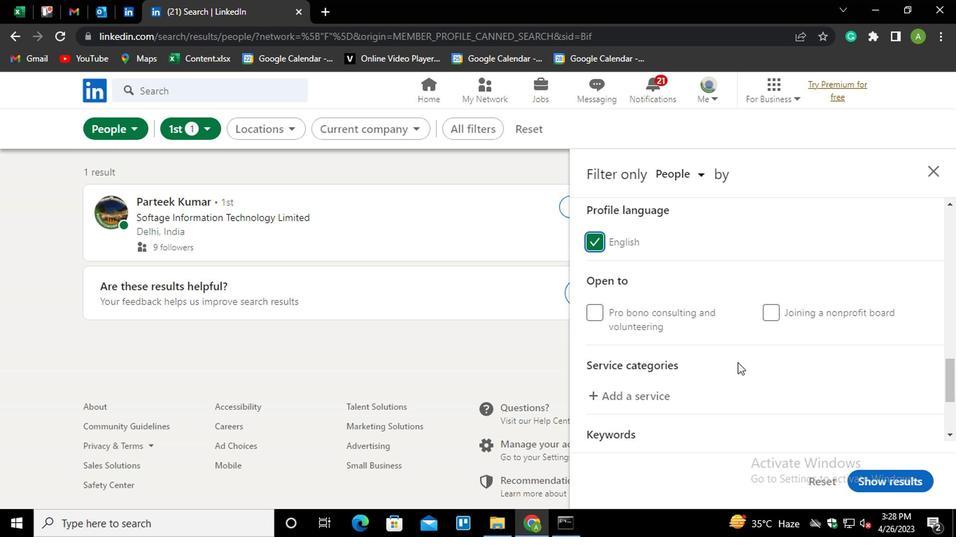 
Action: Mouse moved to (665, 320)
Screenshot: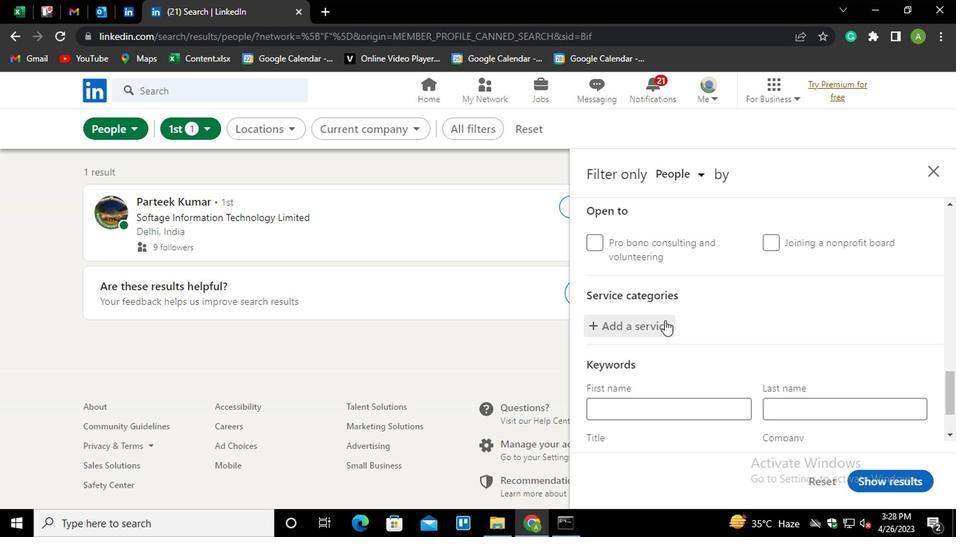 
Action: Mouse pressed left at (665, 320)
Screenshot: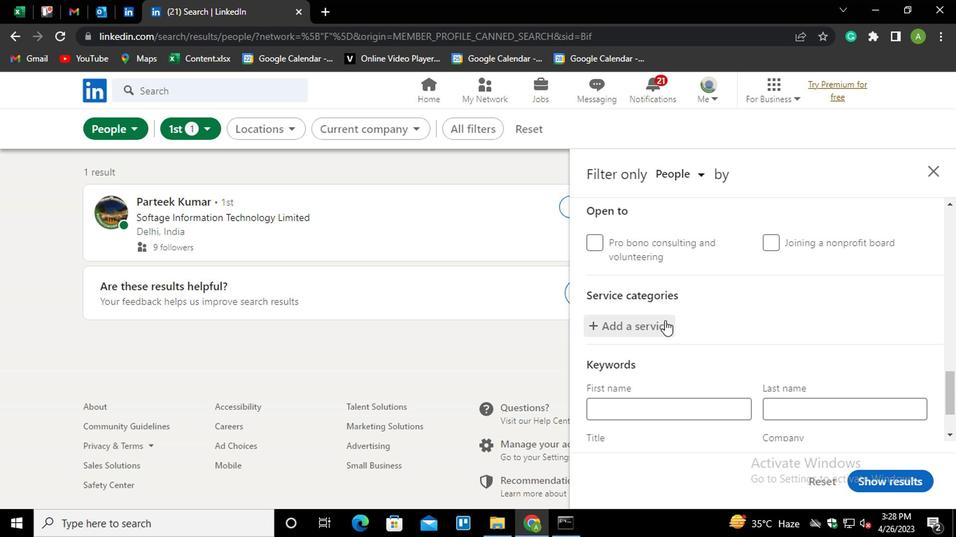 
Action: Mouse moved to (678, 329)
Screenshot: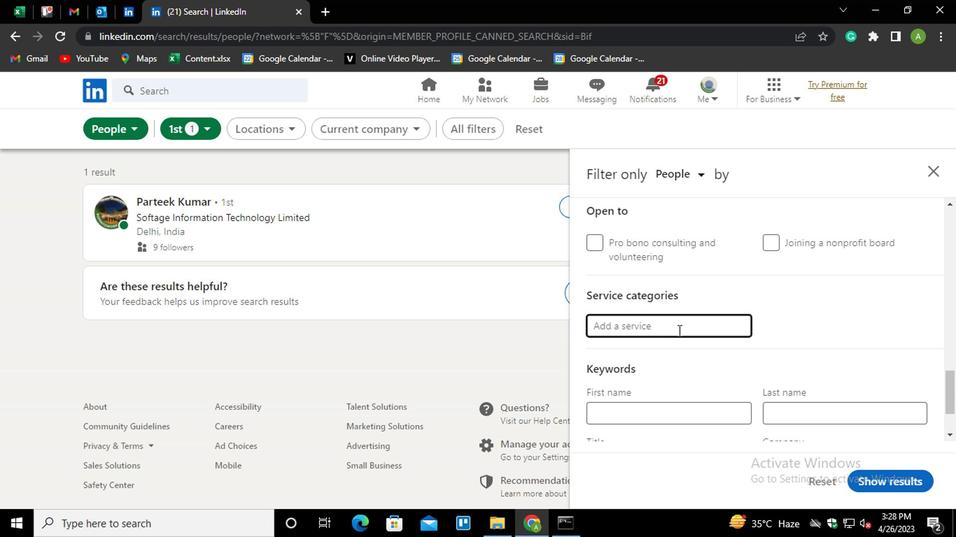 
Action: Mouse pressed left at (678, 329)
Screenshot: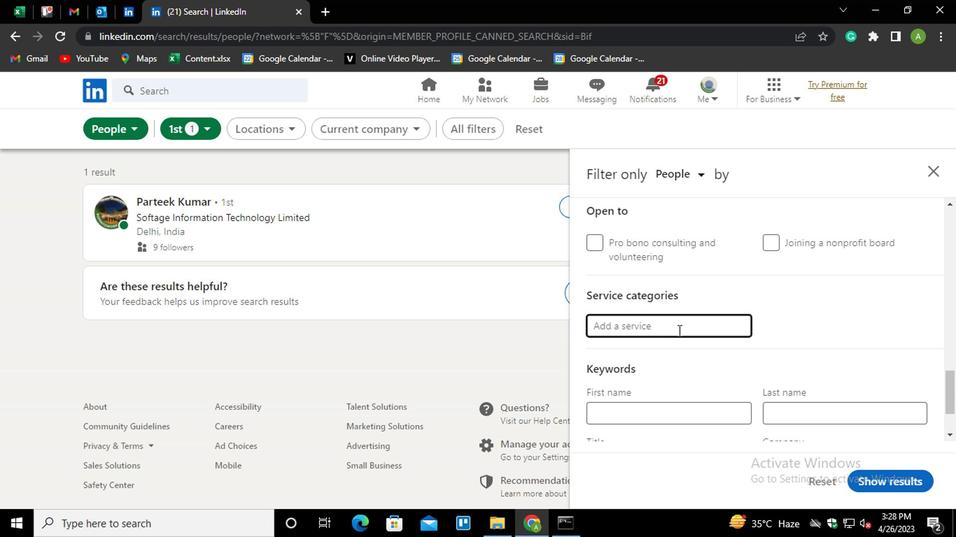 
Action: Key pressed <Key.shift>RELOCATION<Key.down><Key.enter>
Screenshot: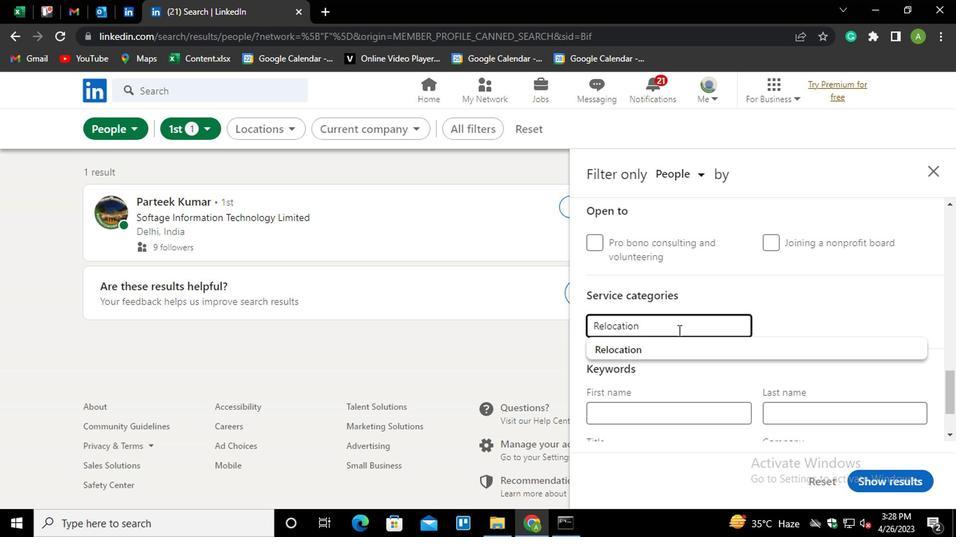
Action: Mouse moved to (726, 333)
Screenshot: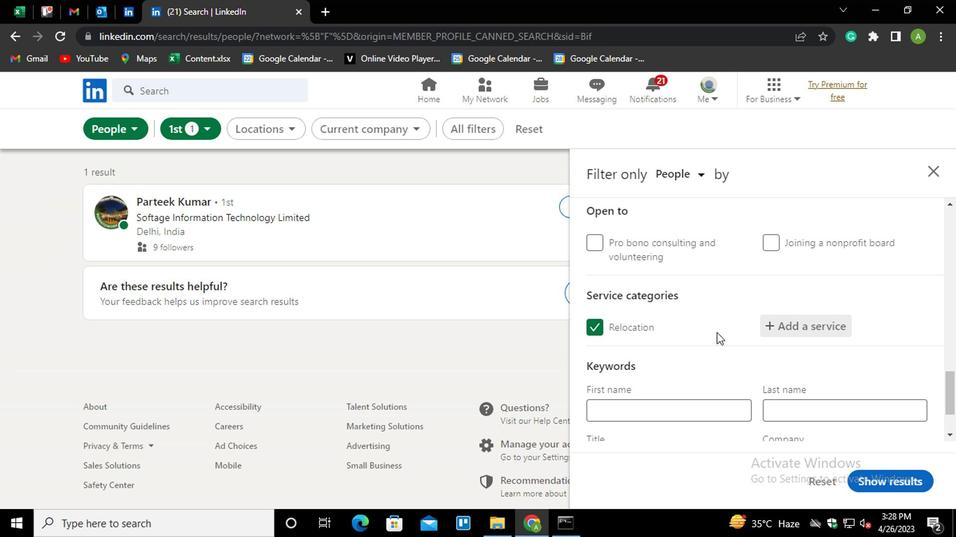 
Action: Mouse scrolled (726, 332) with delta (0, 0)
Screenshot: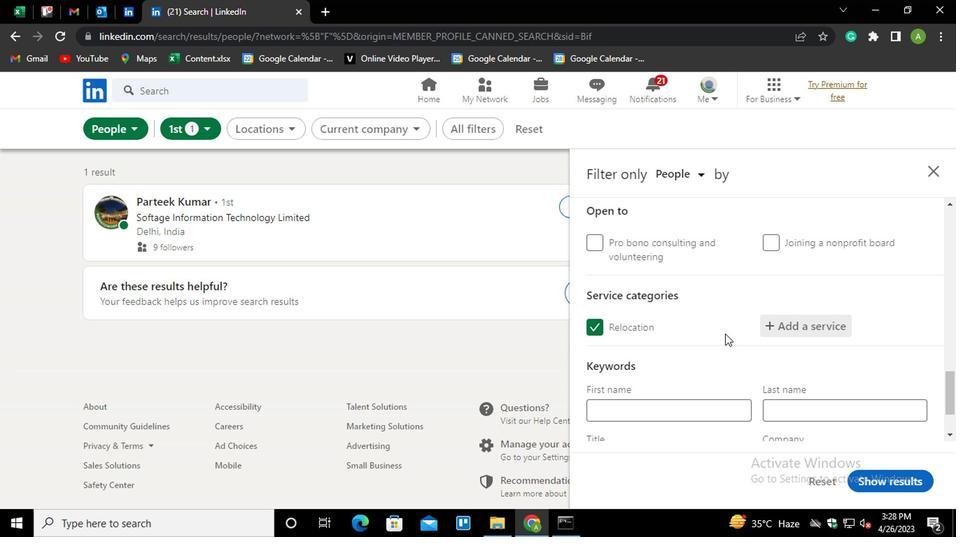 
Action: Mouse scrolled (726, 332) with delta (0, 0)
Screenshot: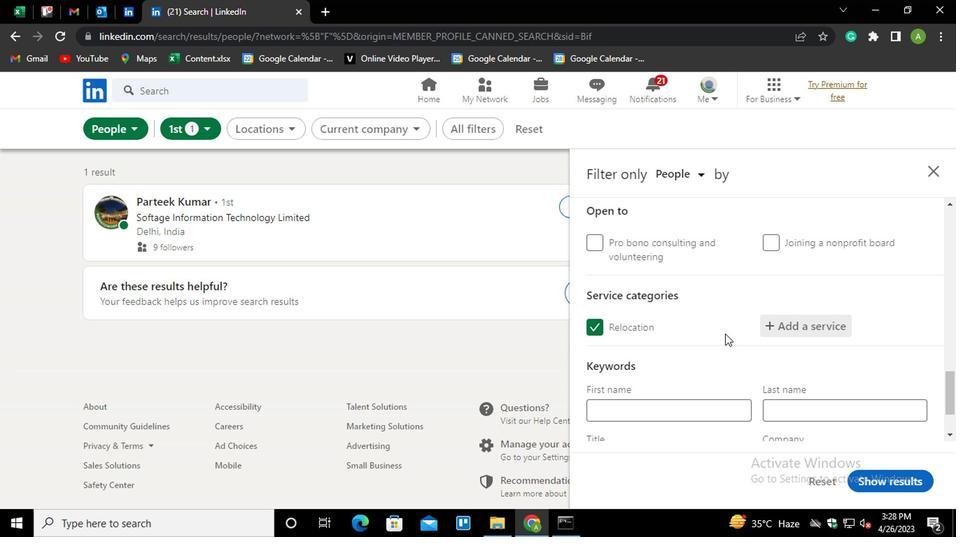 
Action: Mouse scrolled (726, 332) with delta (0, 0)
Screenshot: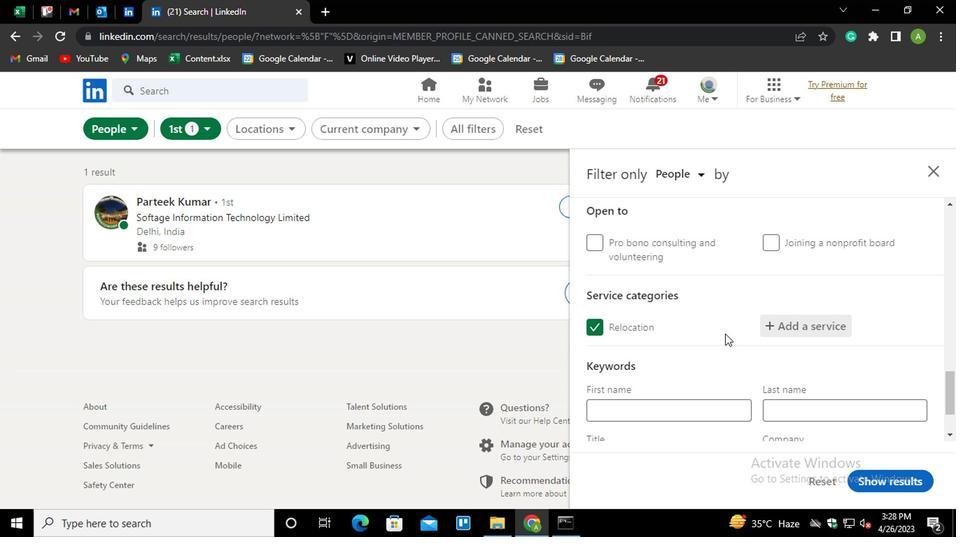 
Action: Mouse moved to (668, 367)
Screenshot: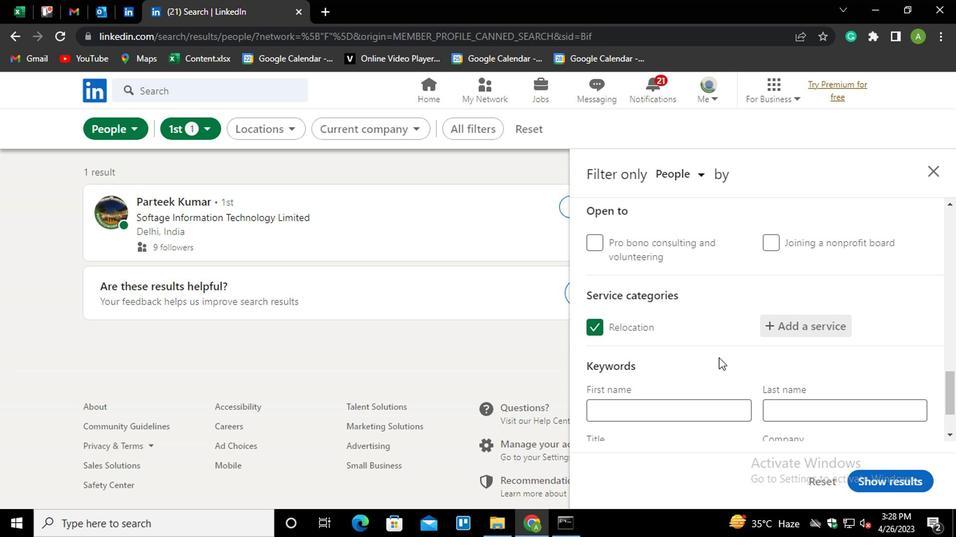 
Action: Mouse scrolled (668, 366) with delta (0, 0)
Screenshot: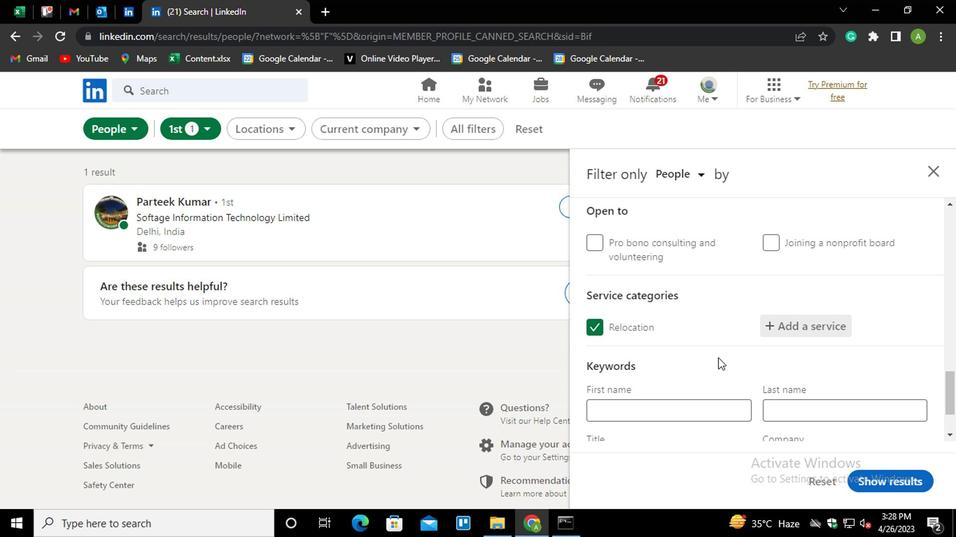 
Action: Mouse scrolled (668, 366) with delta (0, 0)
Screenshot: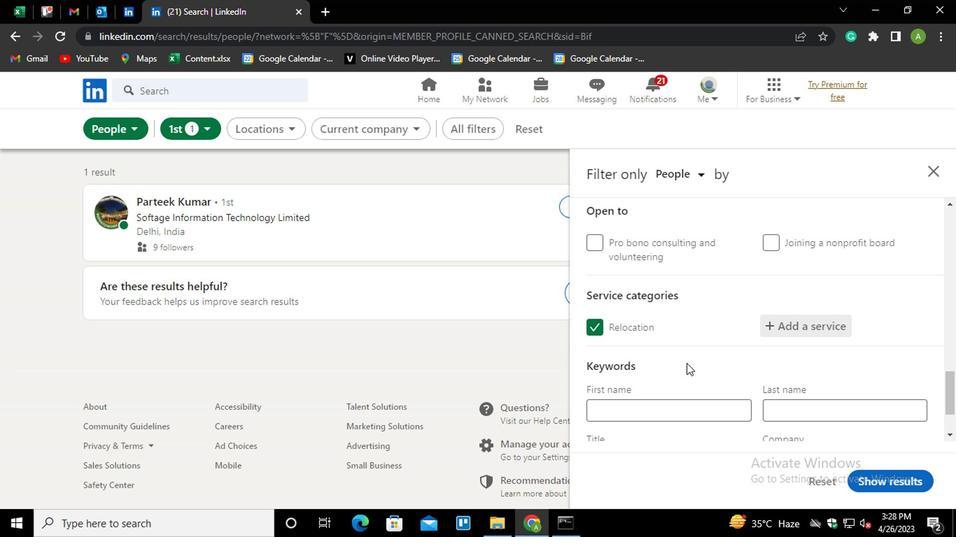 
Action: Mouse moved to (668, 367)
Screenshot: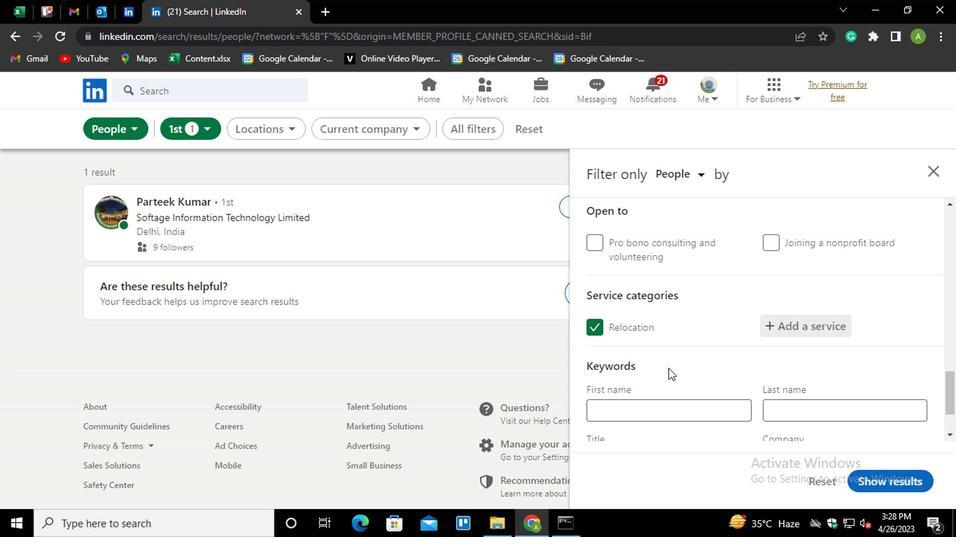 
Action: Mouse scrolled (668, 366) with delta (0, 0)
Screenshot: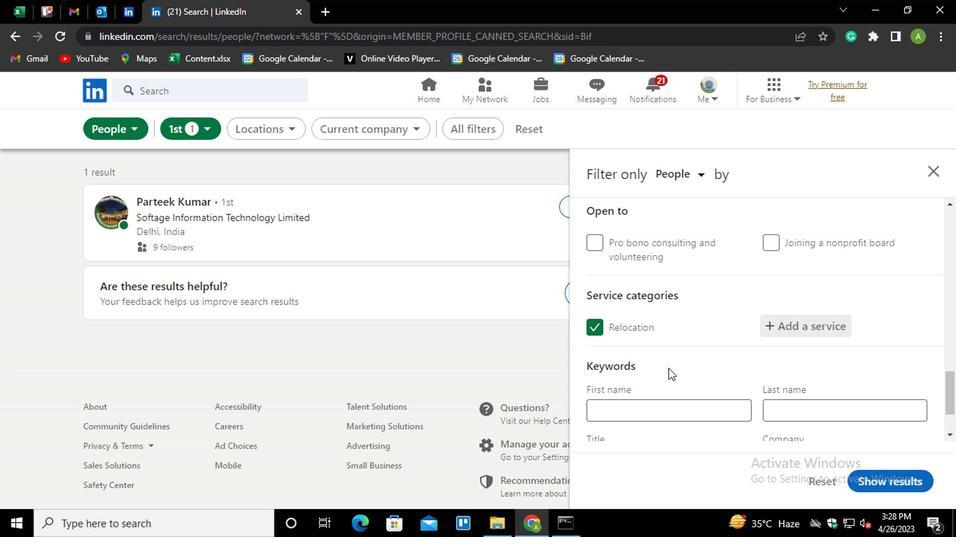 
Action: Mouse moved to (694, 361)
Screenshot: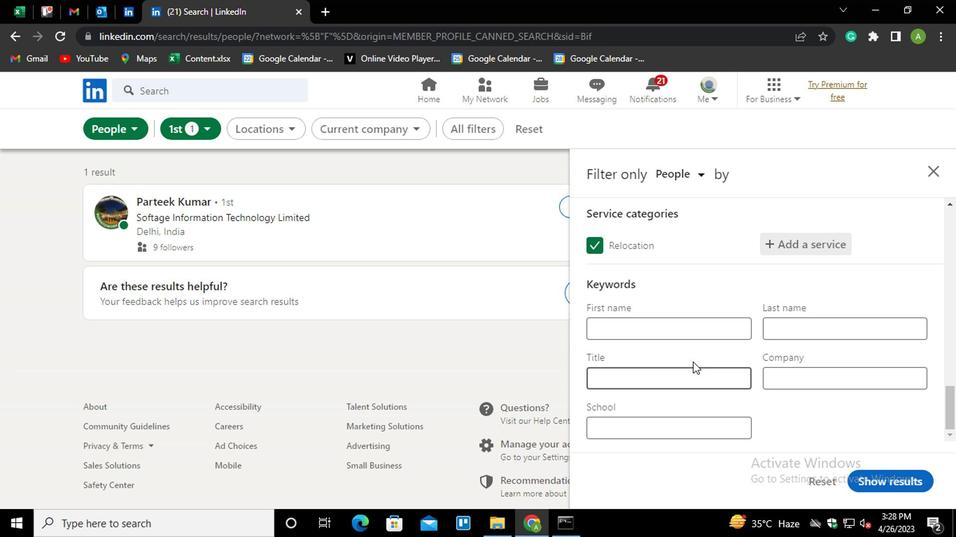 
Action: Mouse scrolled (694, 360) with delta (0, 0)
Screenshot: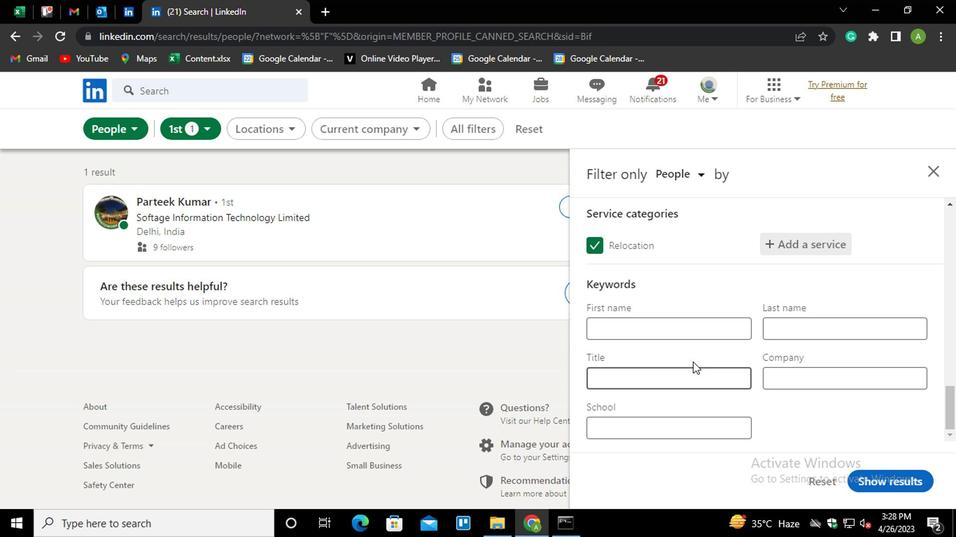 
Action: Mouse moved to (668, 377)
Screenshot: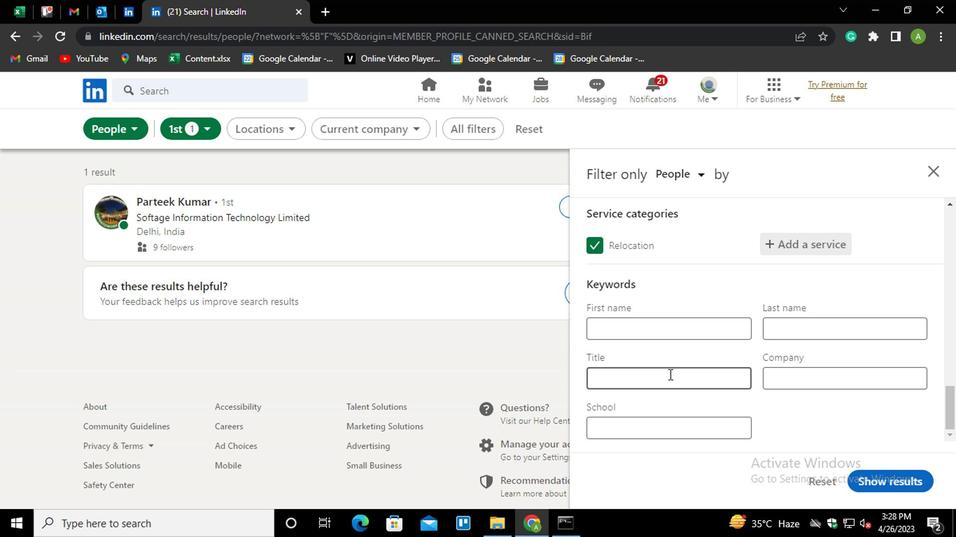 
Action: Mouse pressed left at (668, 377)
Screenshot: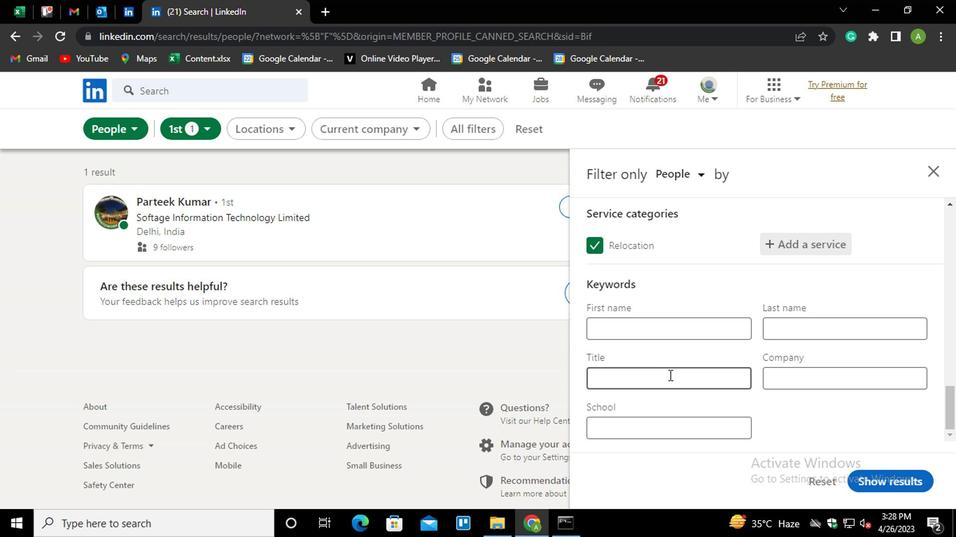 
Action: Key pressed <Key.shift>AUDITOR
Screenshot: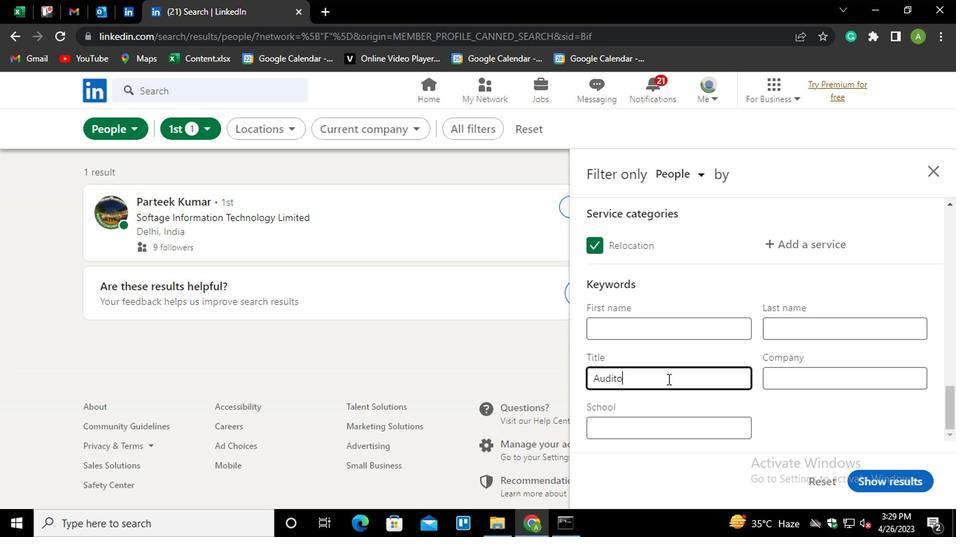 
Action: Mouse moved to (793, 405)
Screenshot: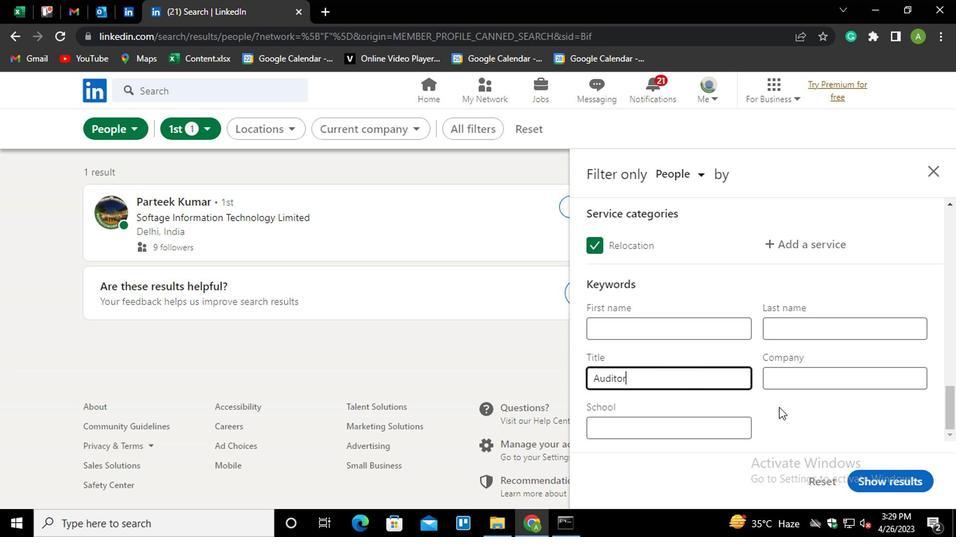 
Action: Mouse pressed left at (793, 405)
Screenshot: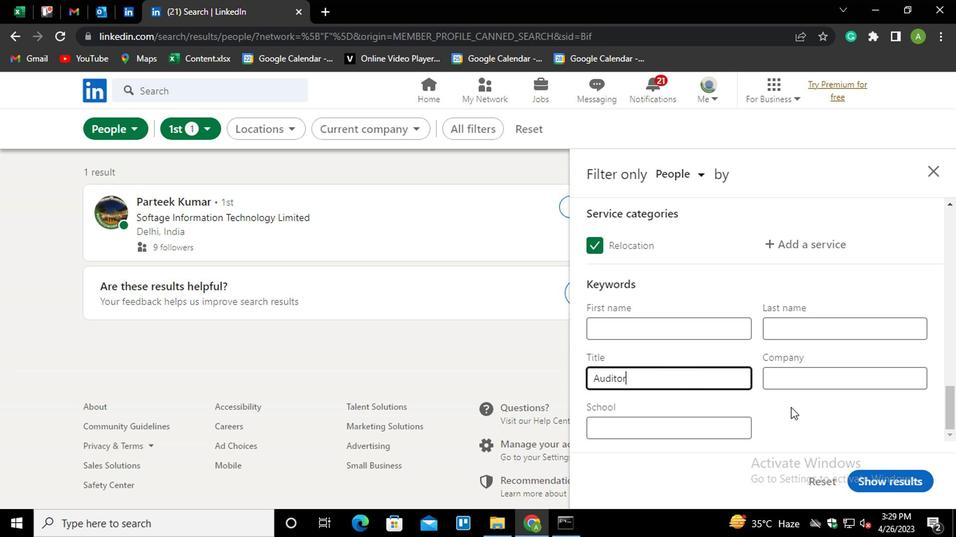 
Action: Mouse moved to (910, 473)
Screenshot: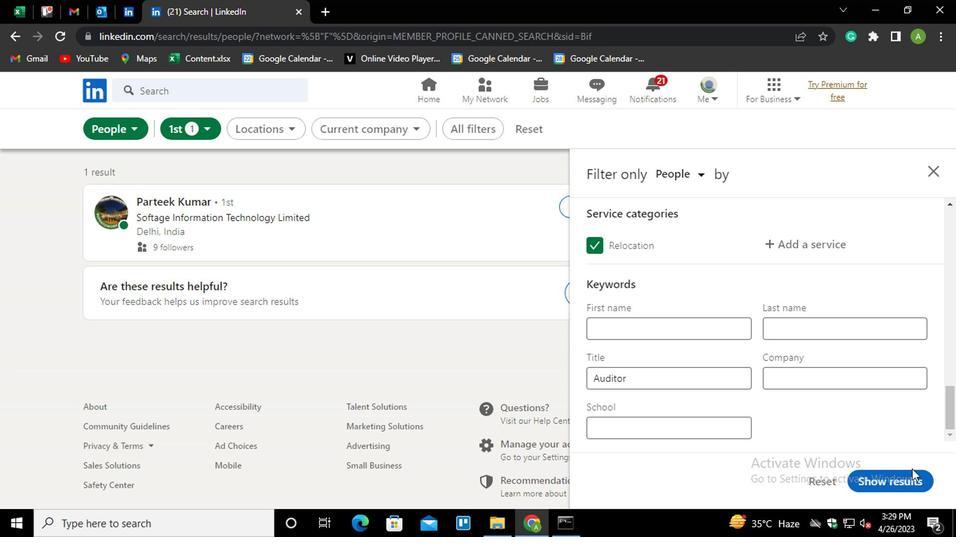 
Action: Mouse pressed left at (910, 473)
Screenshot: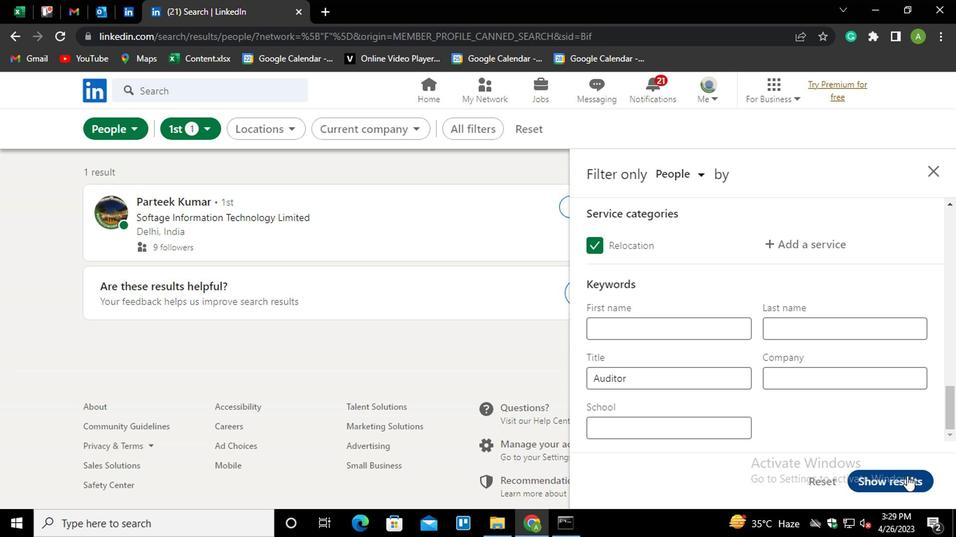 
Action: Mouse moved to (845, 413)
Screenshot: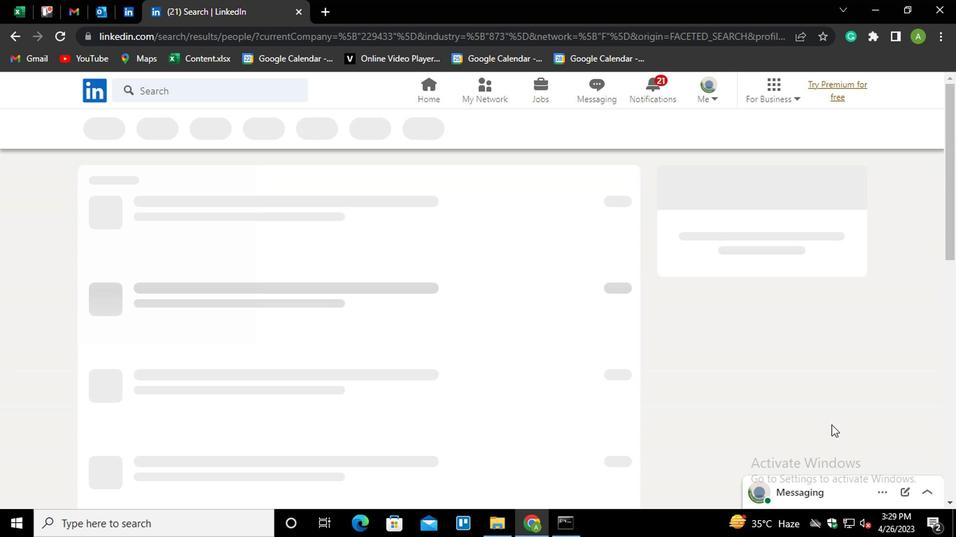
